 Task: Use the formula "INTRATE" in spreadsheet "Project portfolio".
Action: Mouse moved to (636, 83)
Screenshot: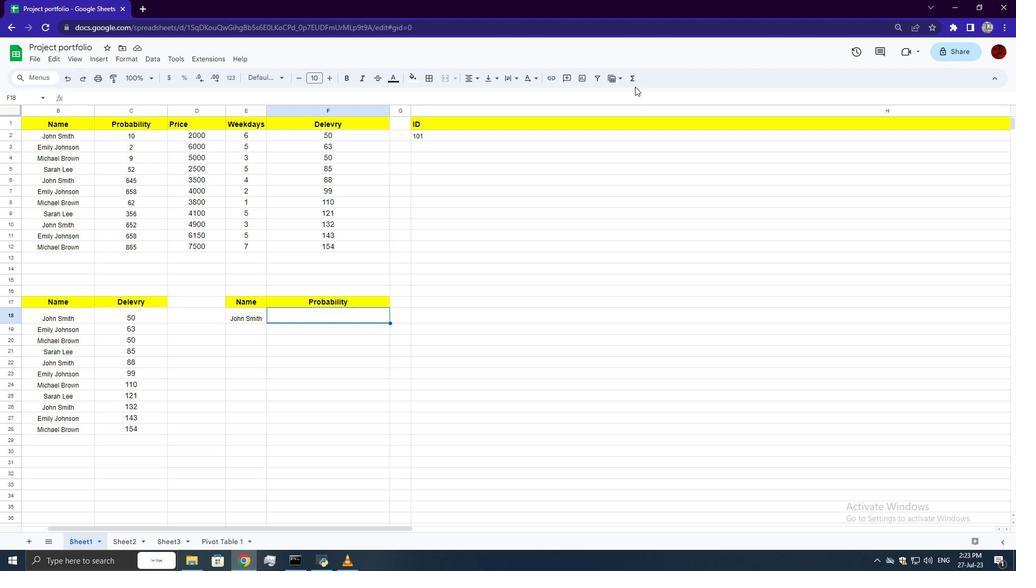
Action: Mouse pressed left at (636, 83)
Screenshot: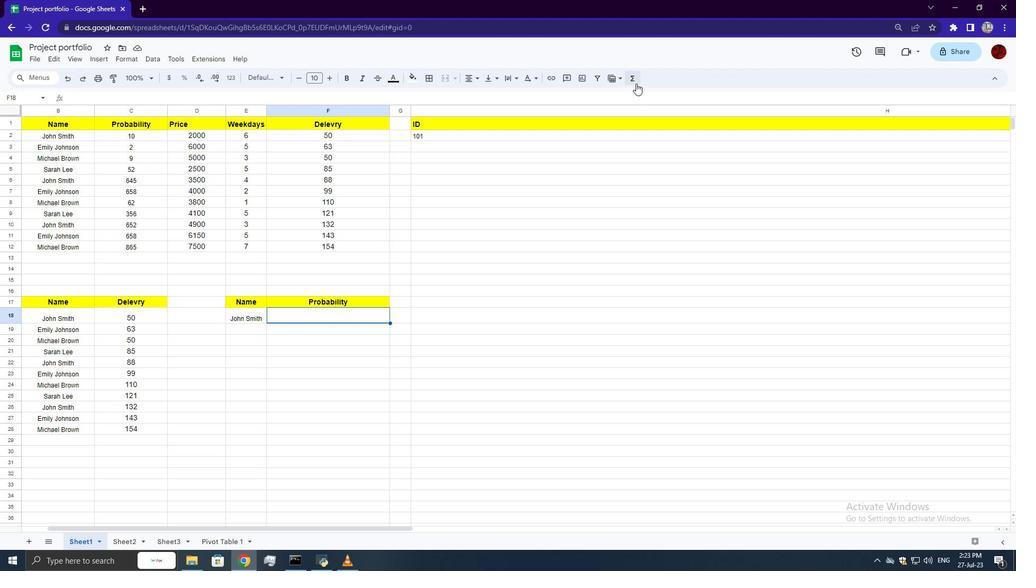 
Action: Mouse moved to (775, 201)
Screenshot: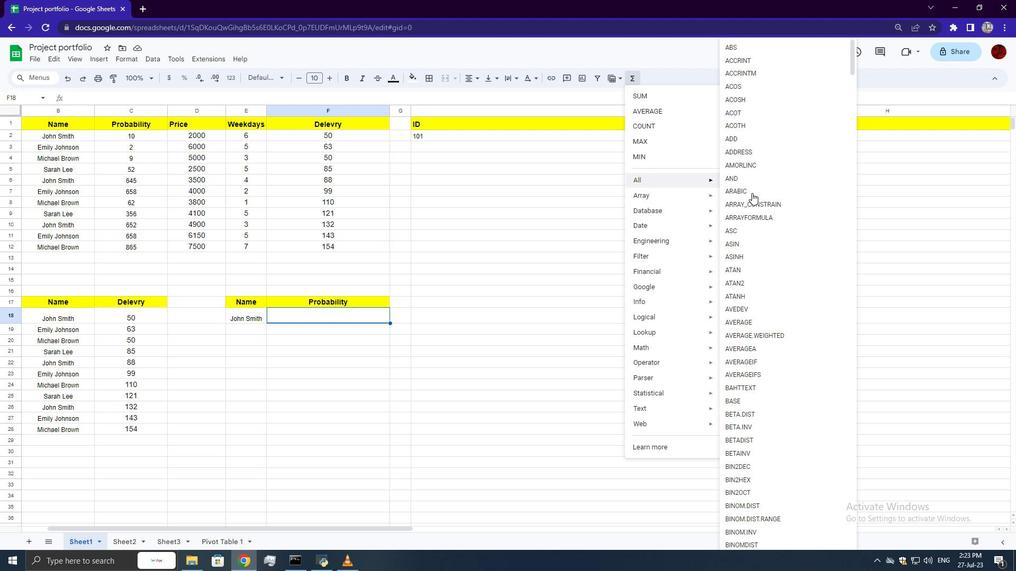 
Action: Mouse scrolled (775, 200) with delta (0, 0)
Screenshot: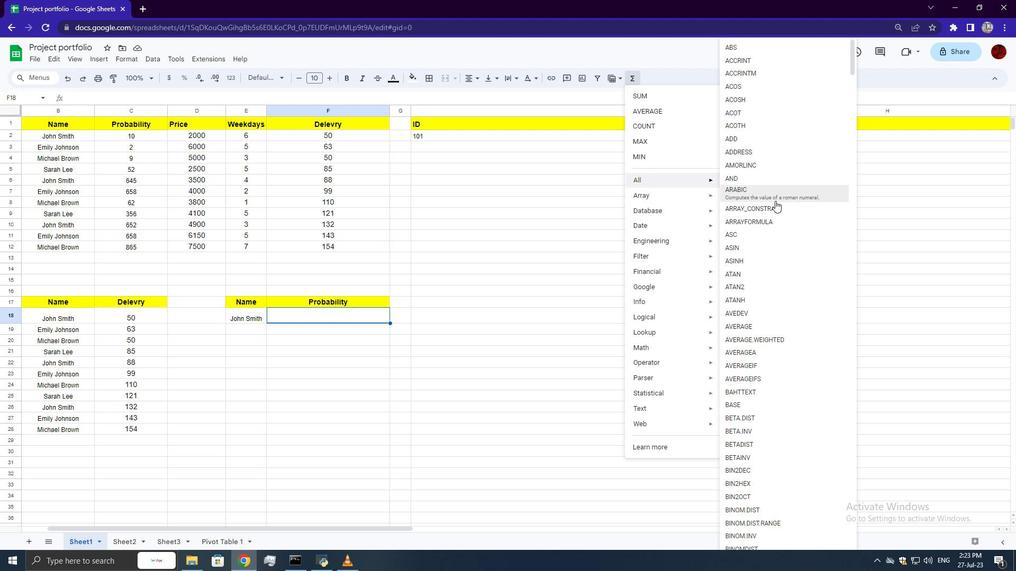 
Action: Mouse scrolled (775, 200) with delta (0, 0)
Screenshot: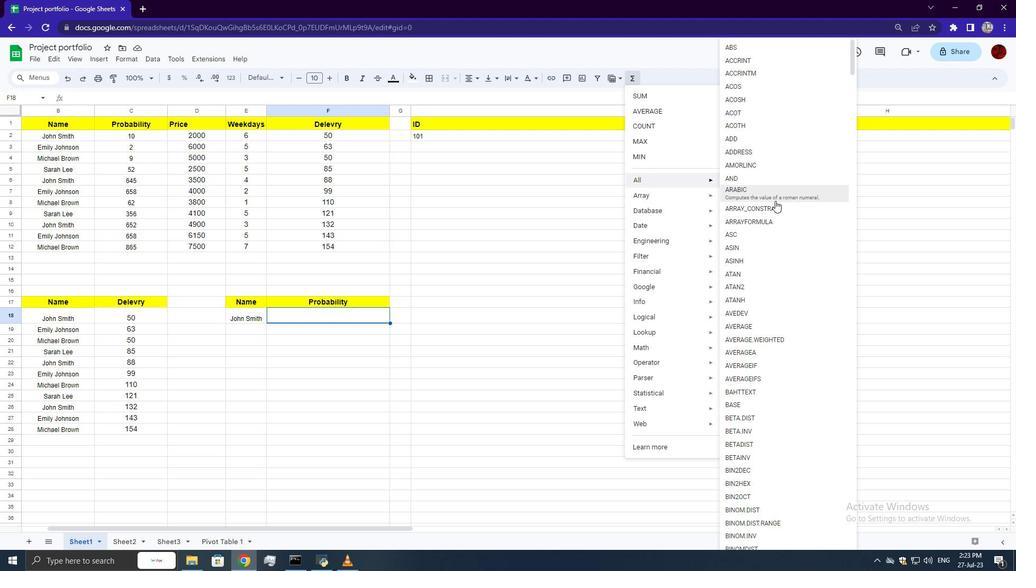 
Action: Mouse scrolled (775, 200) with delta (0, 0)
Screenshot: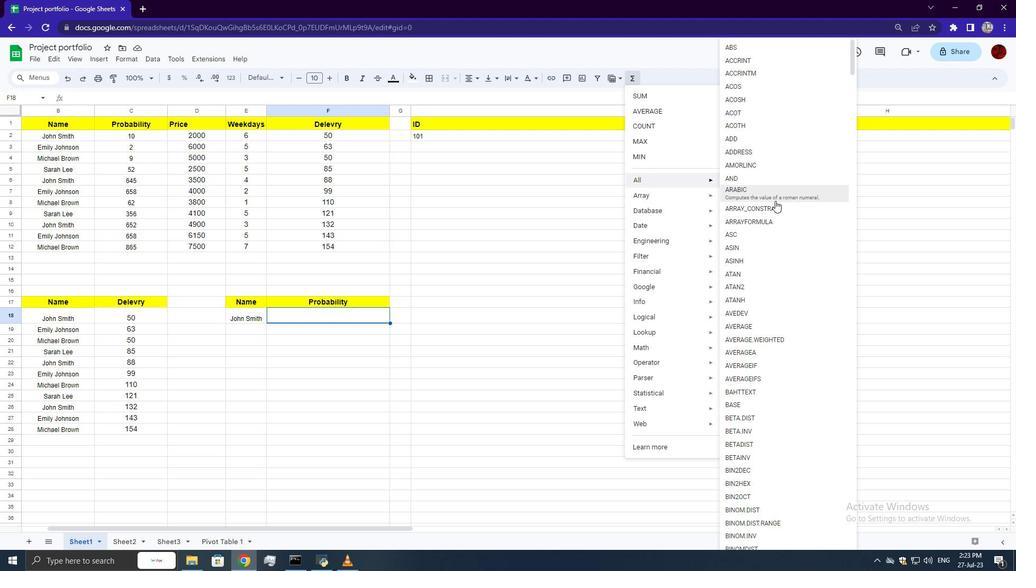 
Action: Mouse scrolled (775, 200) with delta (0, 0)
Screenshot: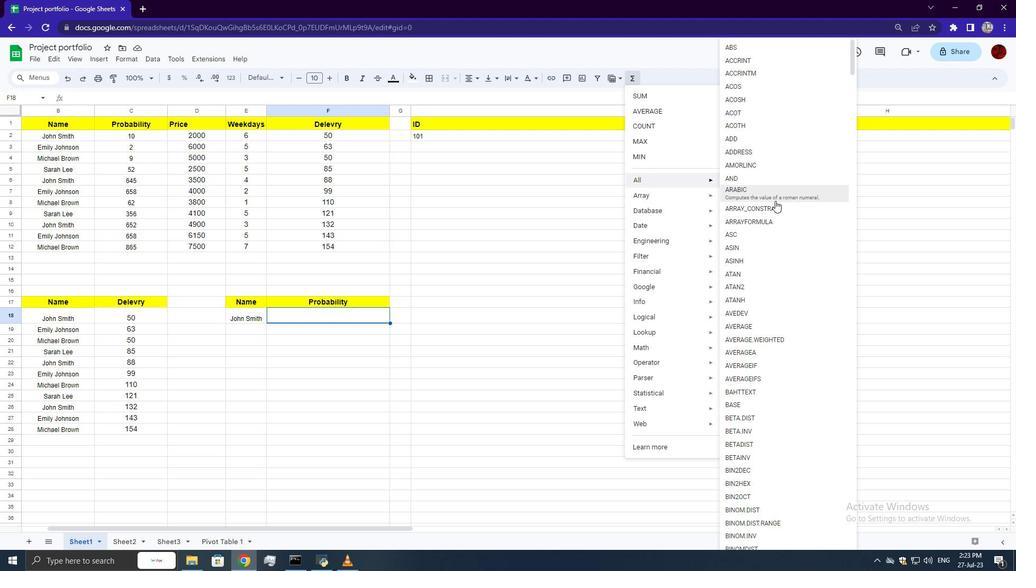 
Action: Mouse scrolled (775, 200) with delta (0, 0)
Screenshot: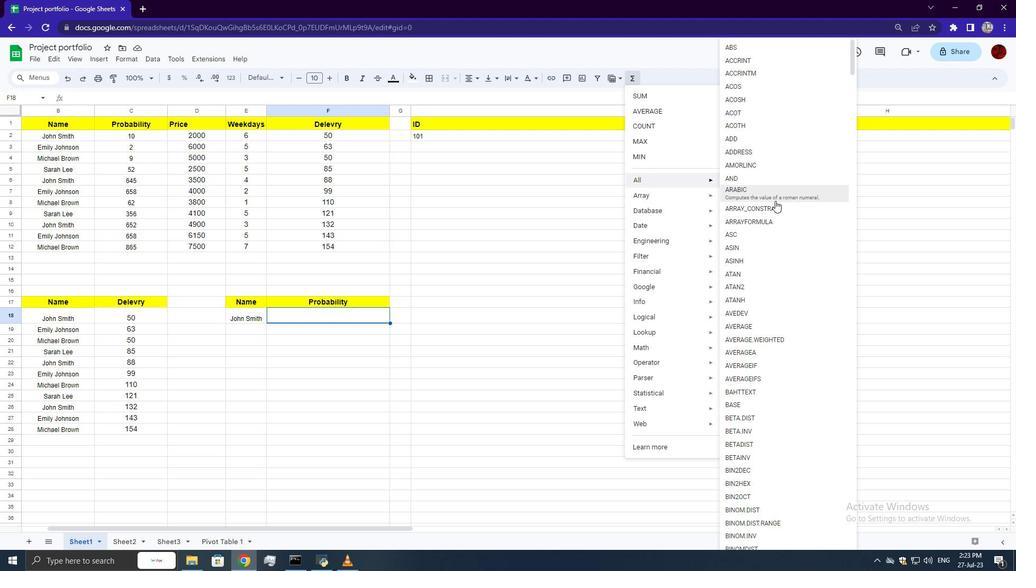 
Action: Mouse scrolled (775, 201) with delta (0, 0)
Screenshot: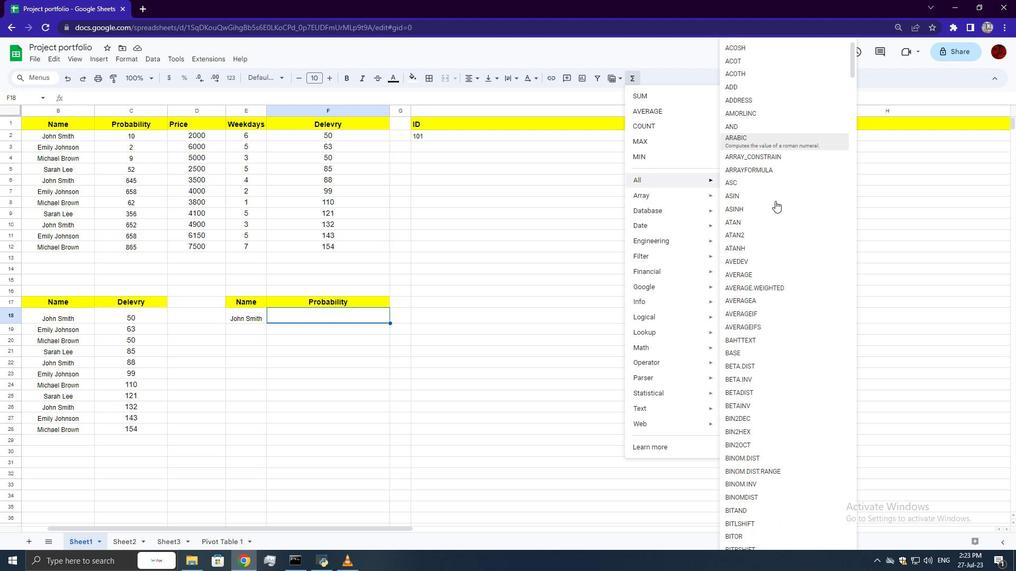 
Action: Mouse scrolled (775, 200) with delta (0, 0)
Screenshot: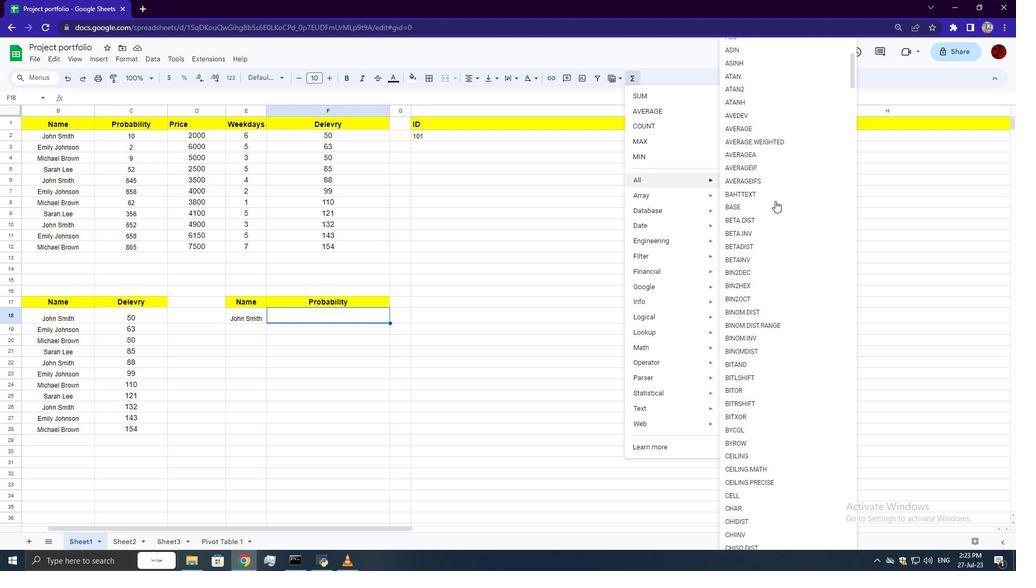 
Action: Mouse scrolled (775, 200) with delta (0, 0)
Screenshot: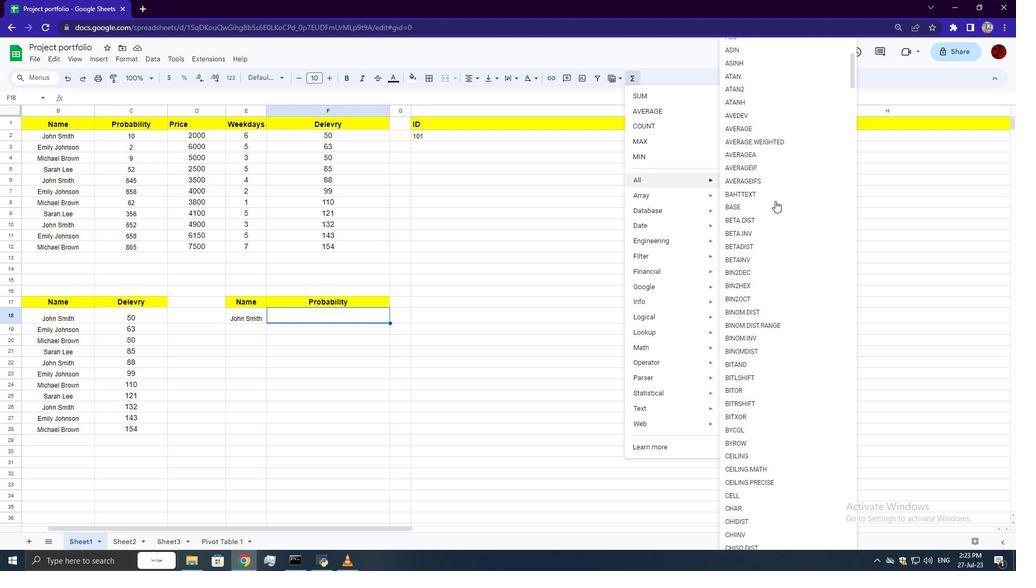 
Action: Mouse scrolled (775, 200) with delta (0, 0)
Screenshot: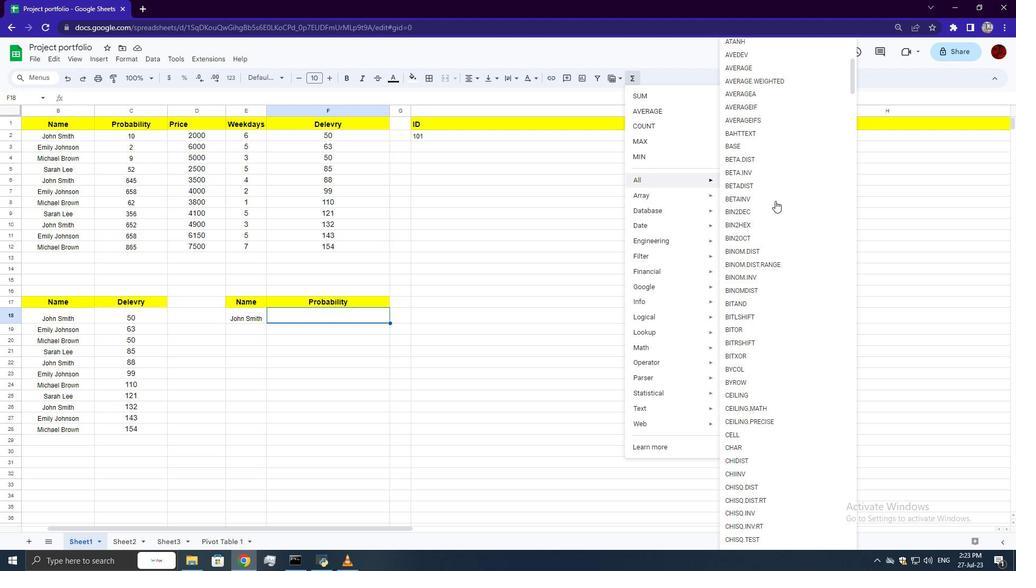 
Action: Mouse scrolled (775, 200) with delta (0, 0)
Screenshot: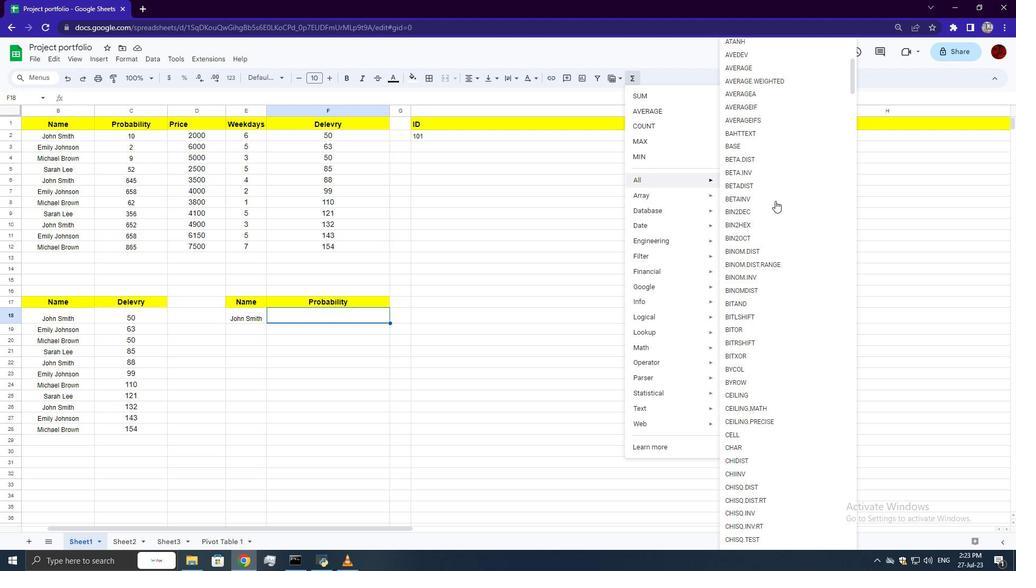 
Action: Mouse scrolled (775, 200) with delta (0, 0)
Screenshot: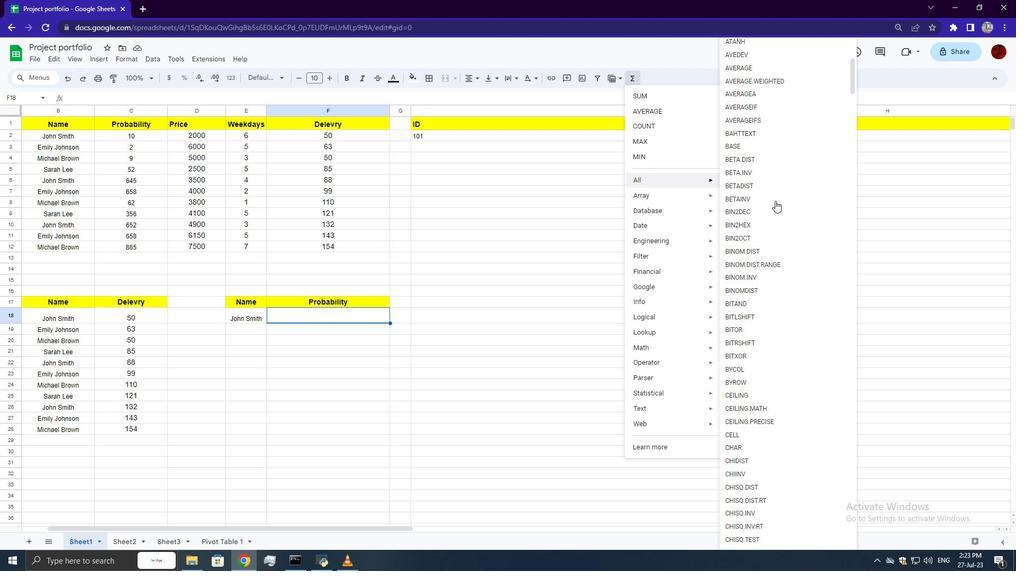 
Action: Mouse scrolled (775, 200) with delta (0, 0)
Screenshot: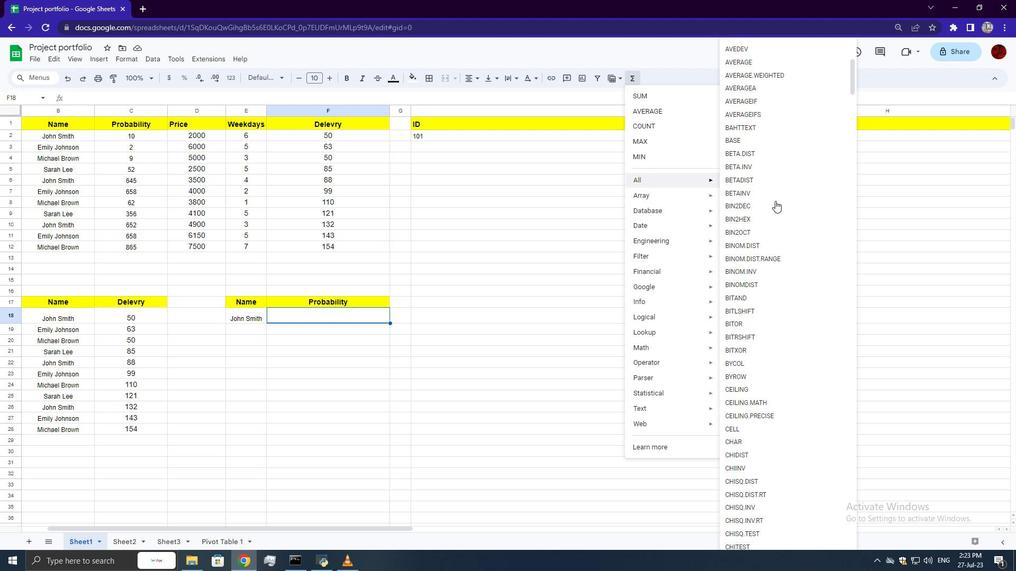 
Action: Mouse scrolled (775, 200) with delta (0, 0)
Screenshot: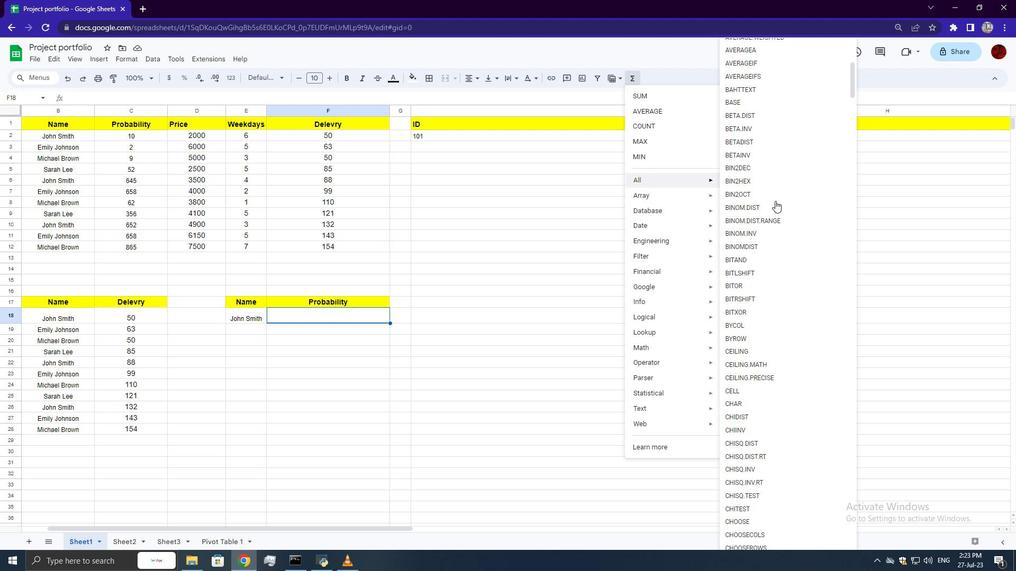 
Action: Mouse scrolled (775, 200) with delta (0, 0)
Screenshot: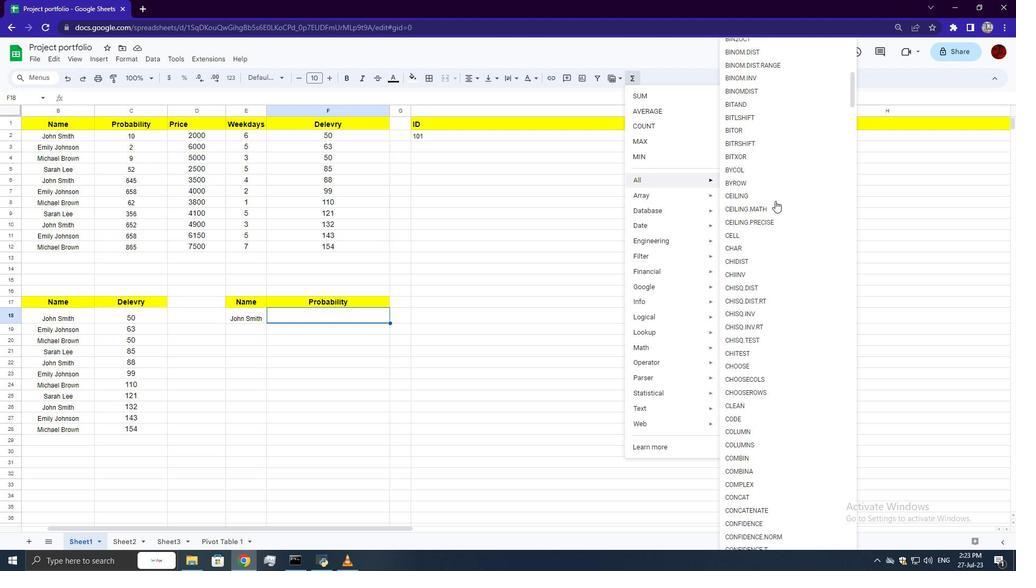 
Action: Mouse scrolled (775, 200) with delta (0, 0)
Screenshot: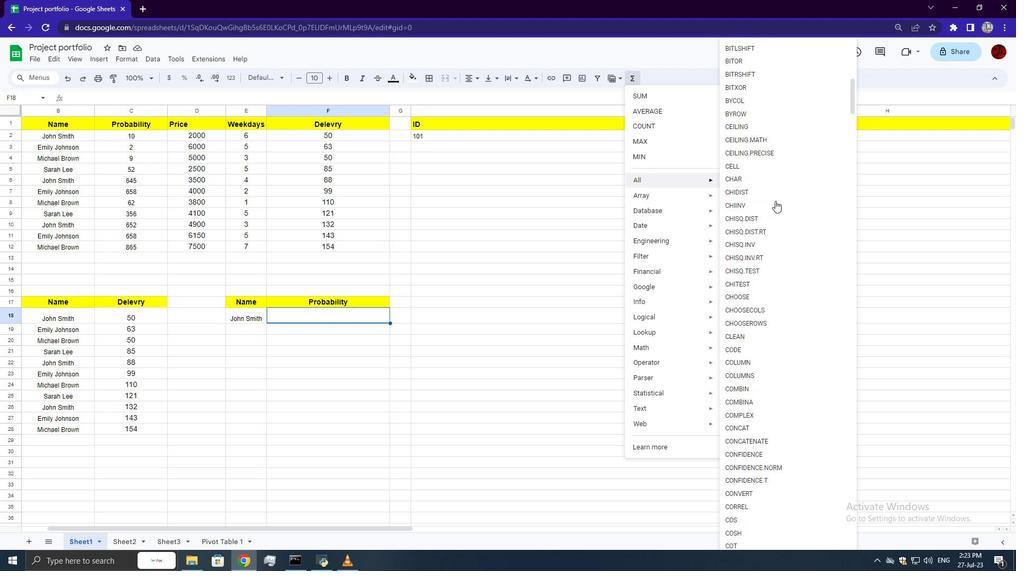 
Action: Mouse scrolled (775, 200) with delta (0, 0)
Screenshot: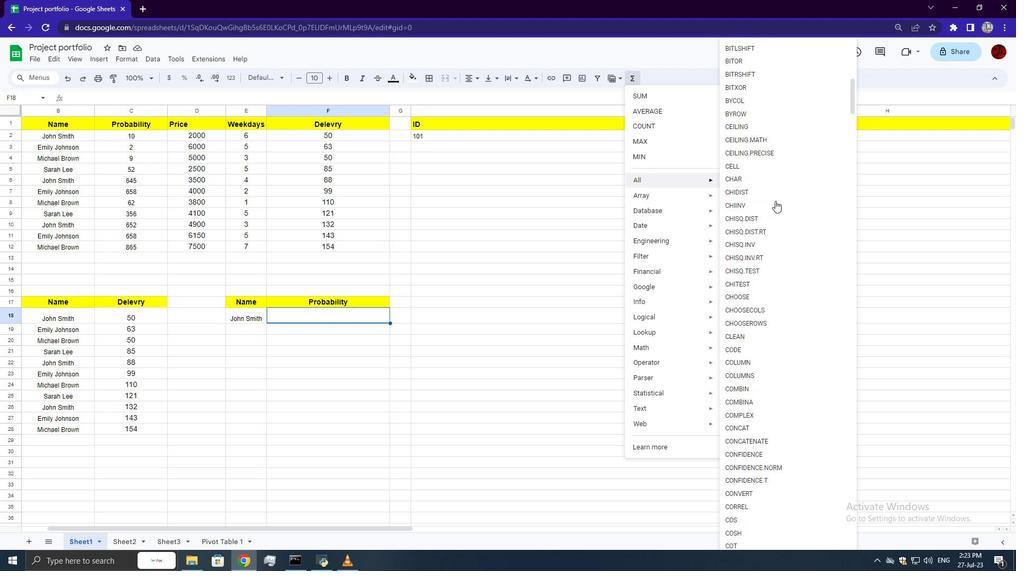 
Action: Mouse scrolled (775, 200) with delta (0, 0)
Screenshot: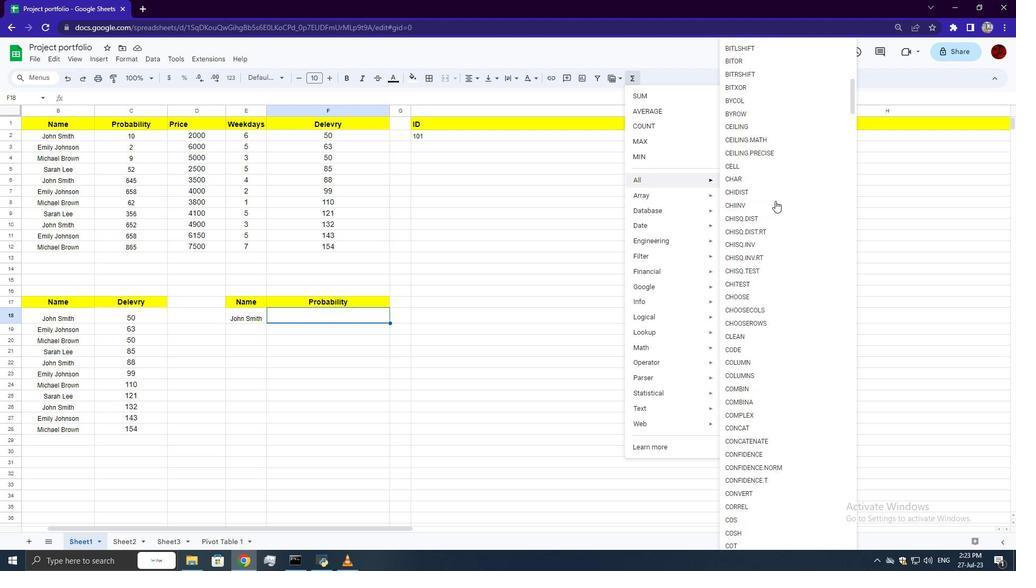 
Action: Mouse scrolled (775, 200) with delta (0, 0)
Screenshot: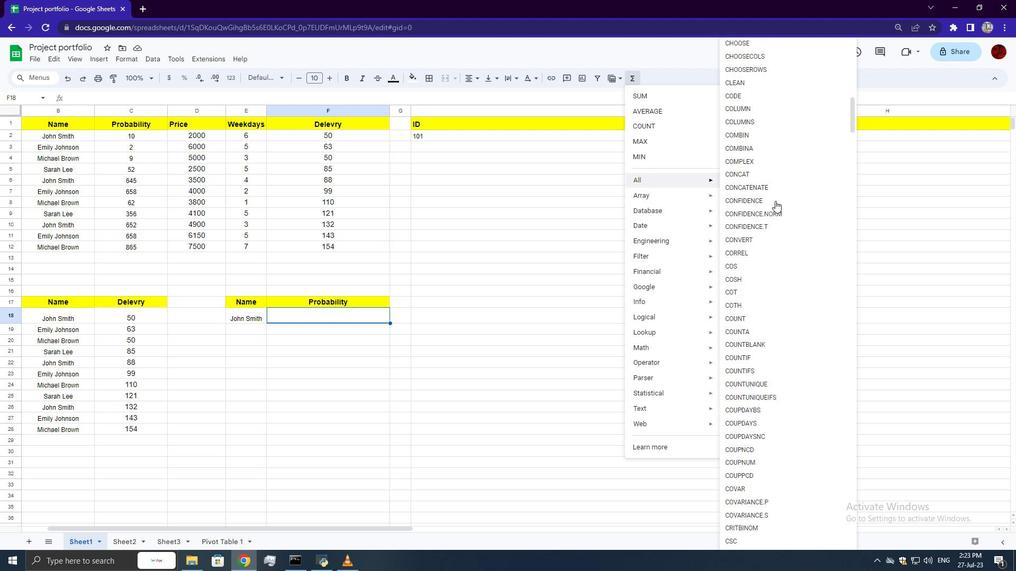 
Action: Mouse scrolled (775, 200) with delta (0, 0)
Screenshot: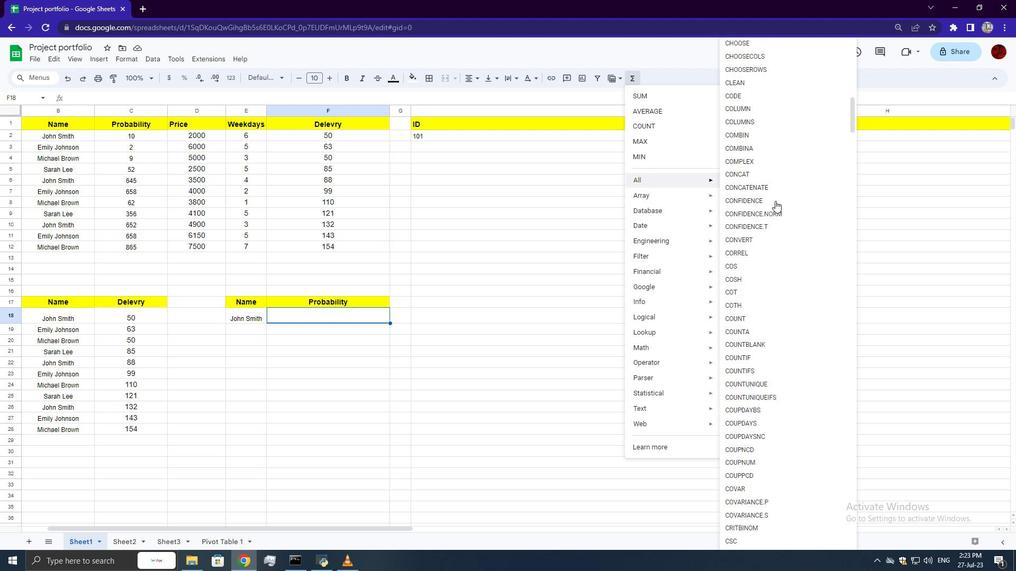 
Action: Mouse scrolled (775, 200) with delta (0, 0)
Screenshot: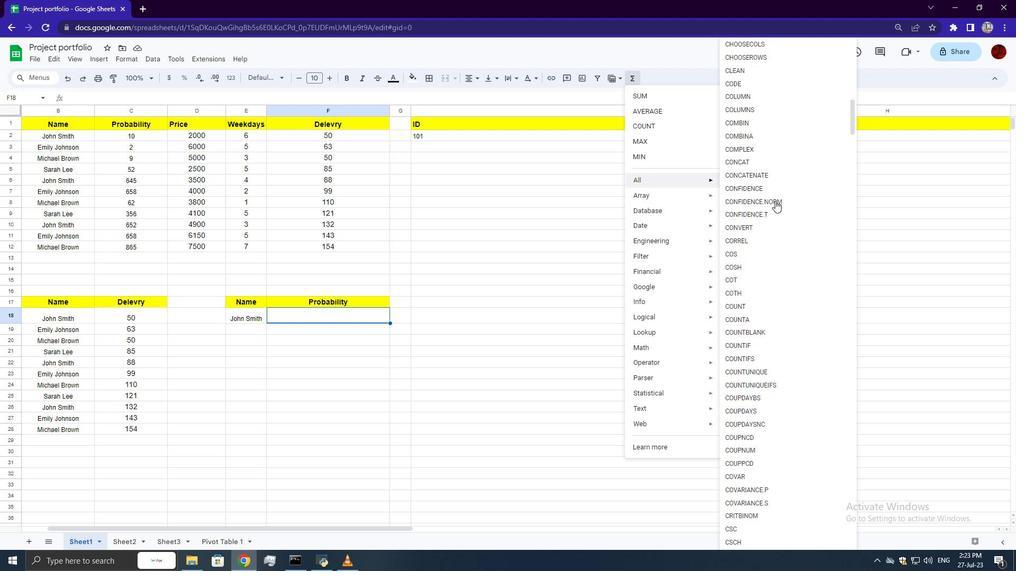 
Action: Mouse scrolled (775, 200) with delta (0, 0)
Screenshot: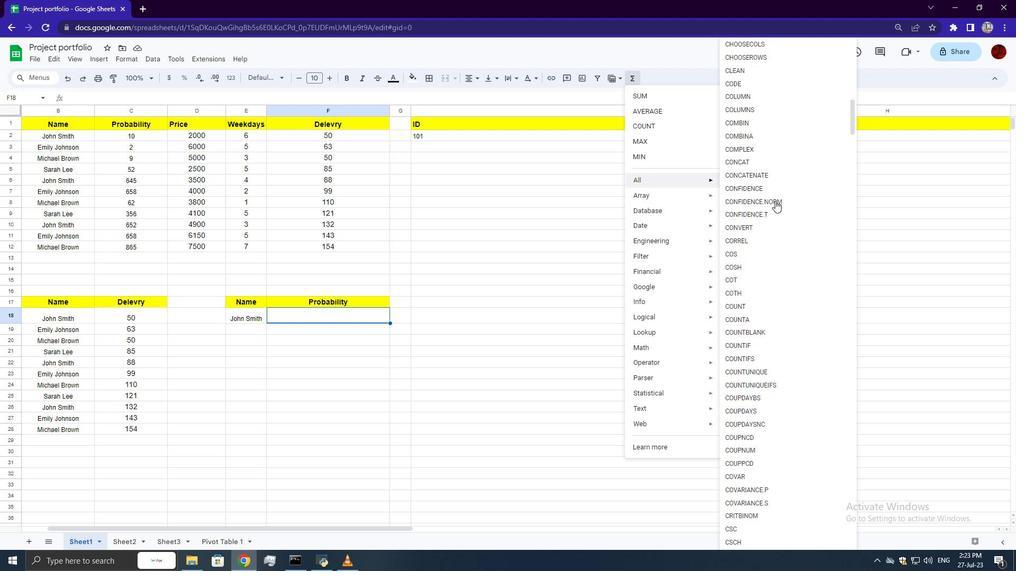 
Action: Mouse scrolled (775, 200) with delta (0, 0)
Screenshot: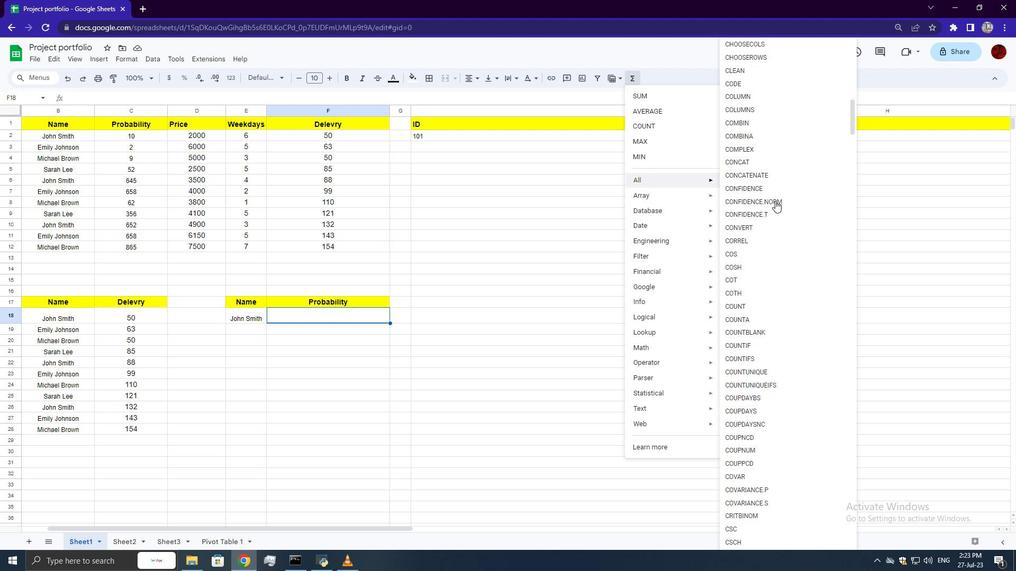 
Action: Mouse scrolled (775, 200) with delta (0, 0)
Screenshot: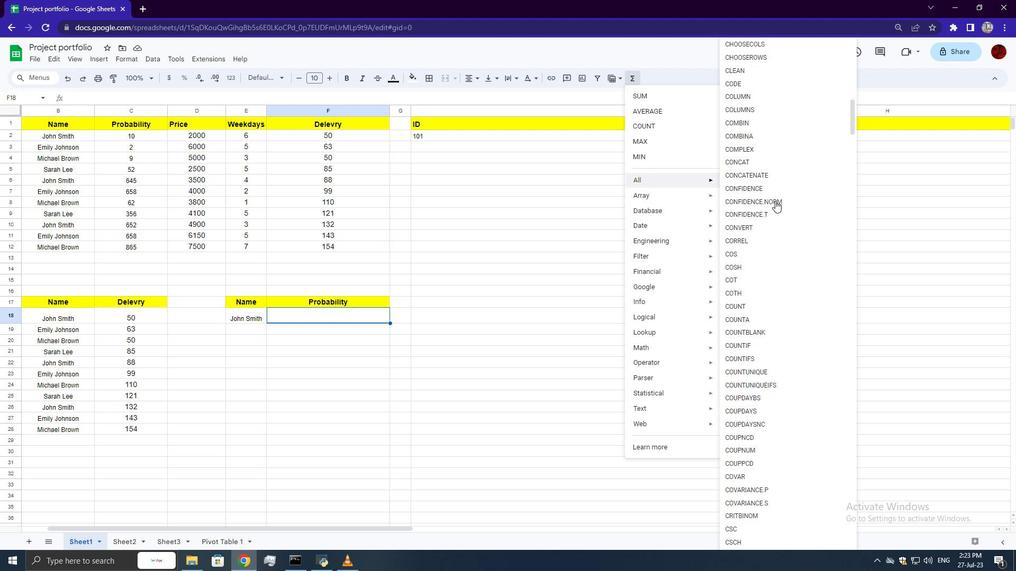 
Action: Mouse scrolled (775, 200) with delta (0, 0)
Screenshot: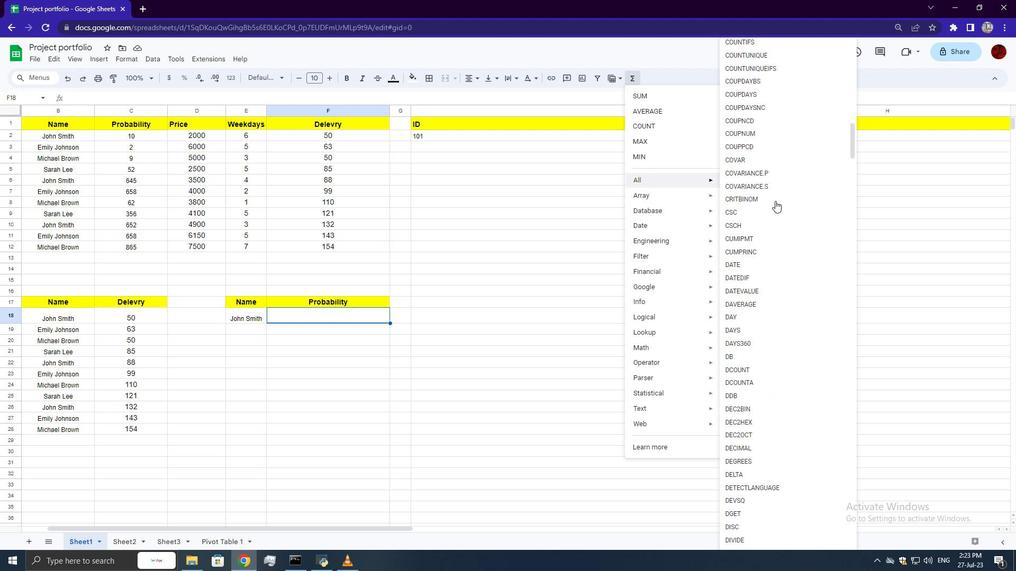 
Action: Mouse scrolled (775, 200) with delta (0, 0)
Screenshot: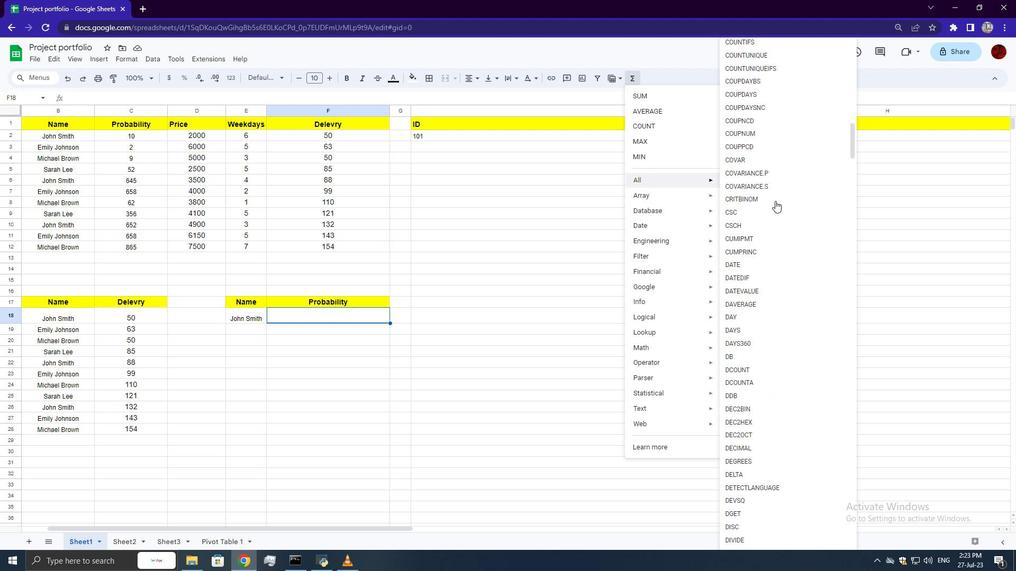 
Action: Mouse scrolled (775, 200) with delta (0, 0)
Screenshot: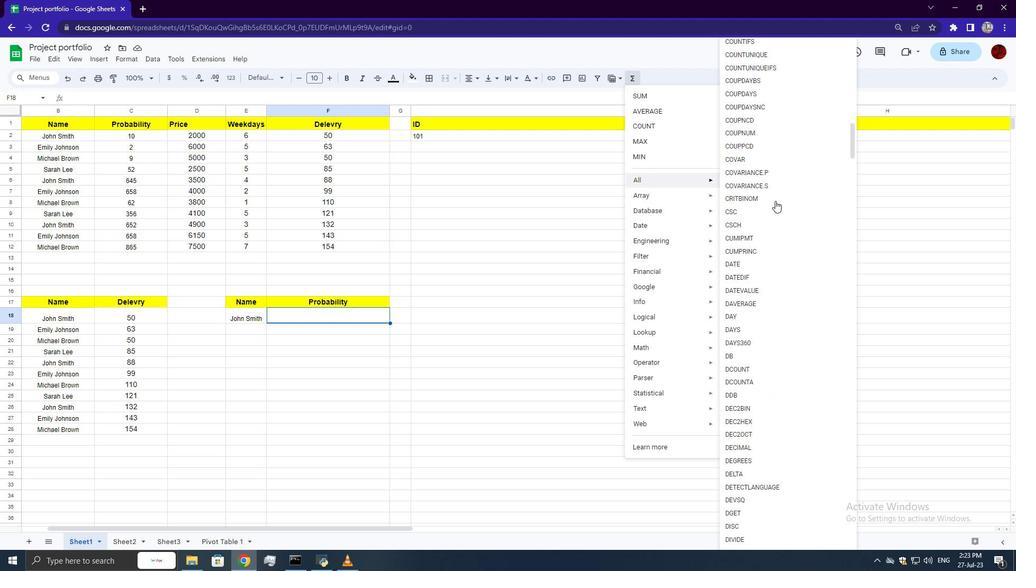 
Action: Mouse scrolled (775, 200) with delta (0, 0)
Screenshot: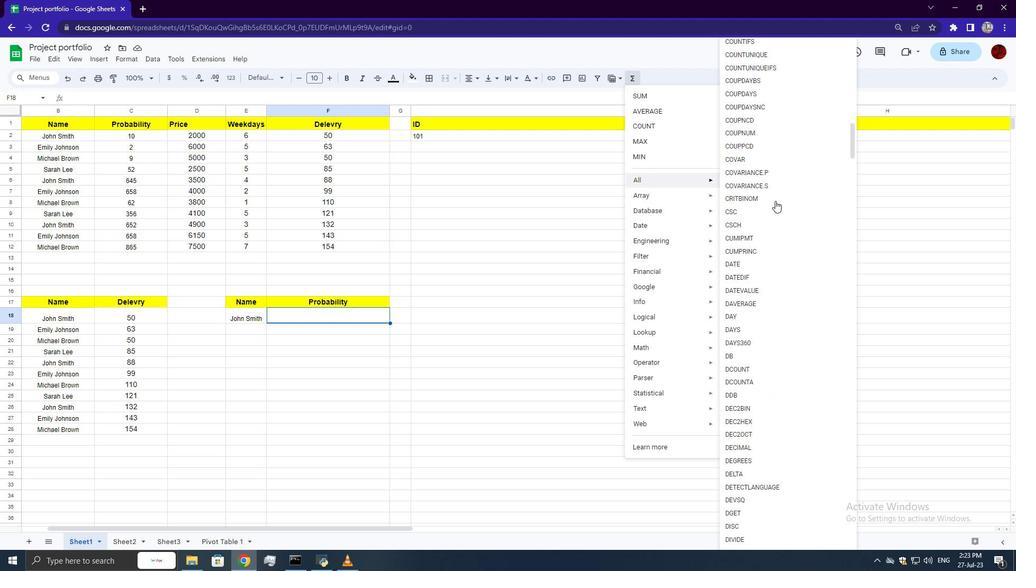 
Action: Mouse scrolled (775, 200) with delta (0, 0)
Screenshot: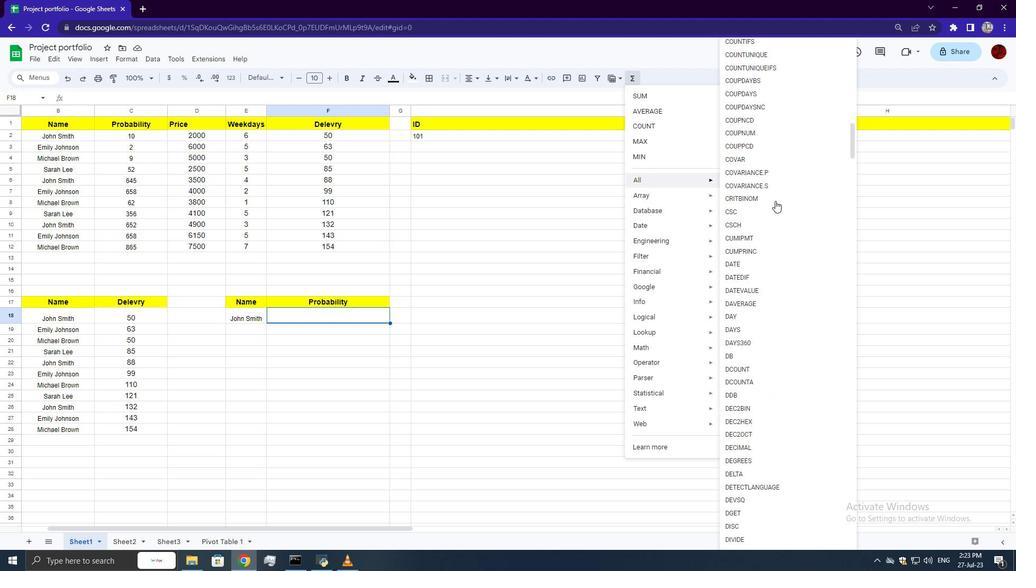 
Action: Mouse scrolled (775, 200) with delta (0, 0)
Screenshot: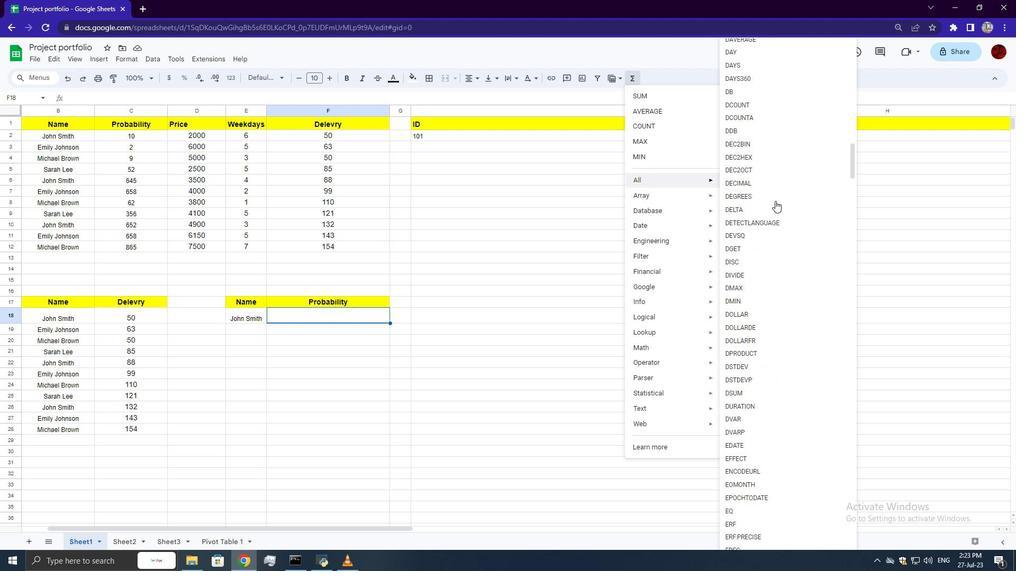 
Action: Mouse scrolled (775, 200) with delta (0, 0)
Screenshot: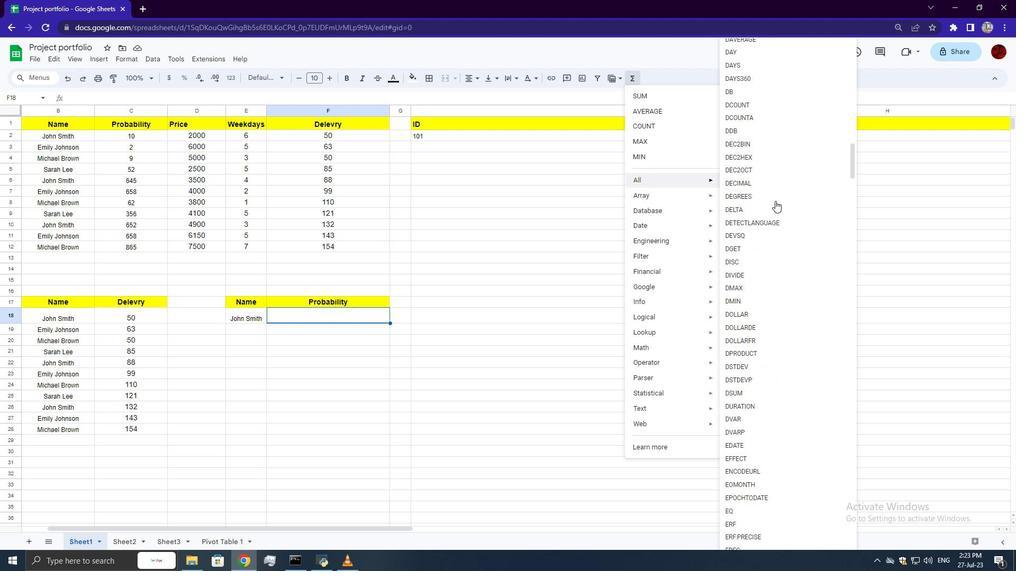 
Action: Mouse scrolled (775, 200) with delta (0, 0)
Screenshot: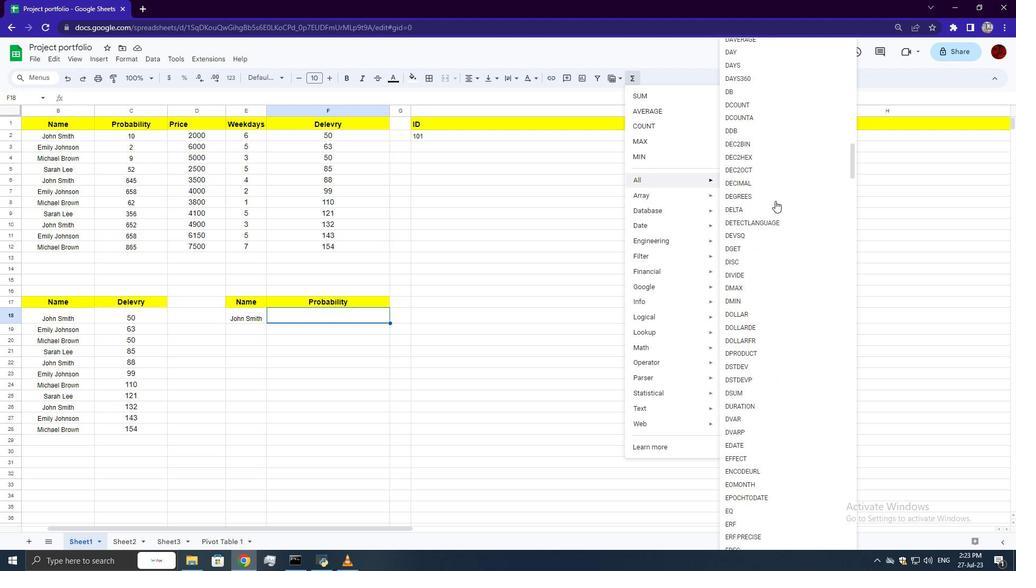 
Action: Mouse scrolled (775, 200) with delta (0, 0)
Screenshot: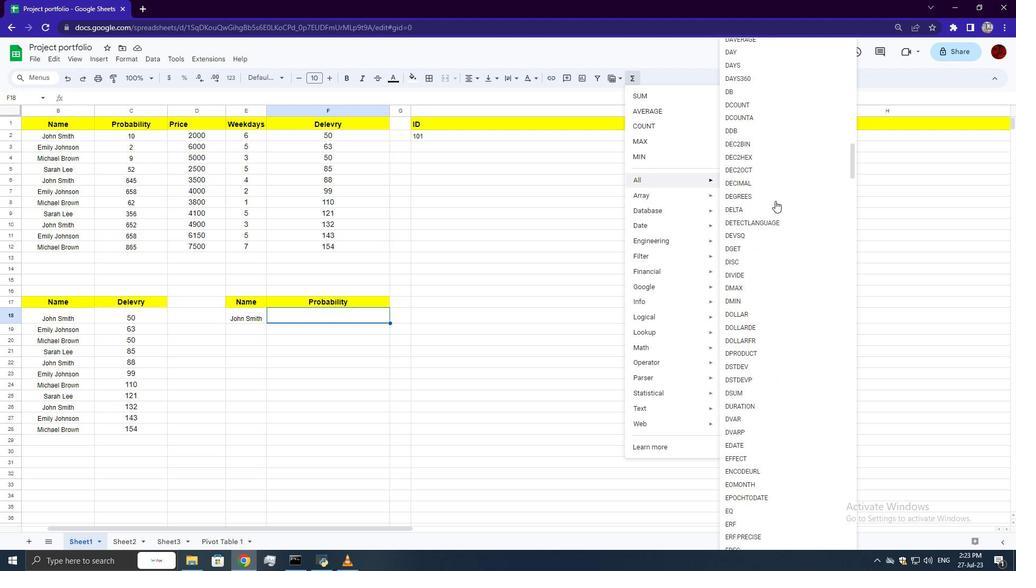 
Action: Mouse scrolled (775, 200) with delta (0, 0)
Screenshot: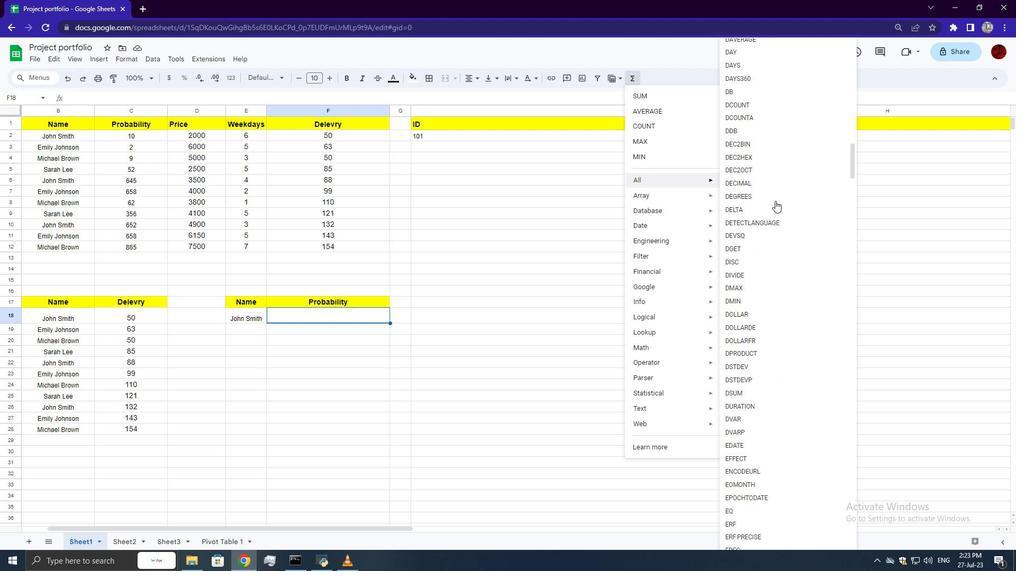 
Action: Mouse scrolled (775, 200) with delta (0, 0)
Screenshot: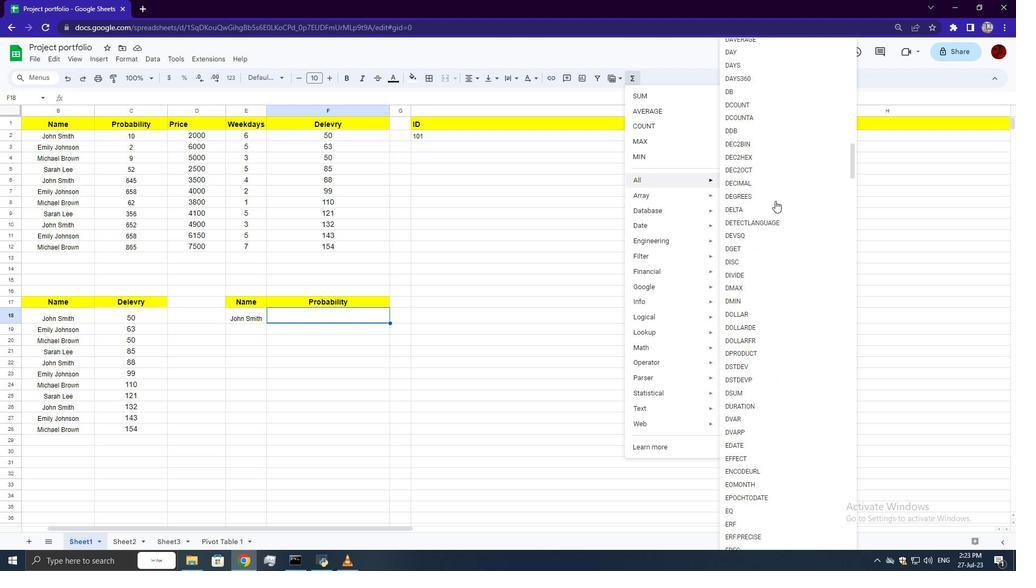 
Action: Mouse scrolled (775, 200) with delta (0, 0)
Screenshot: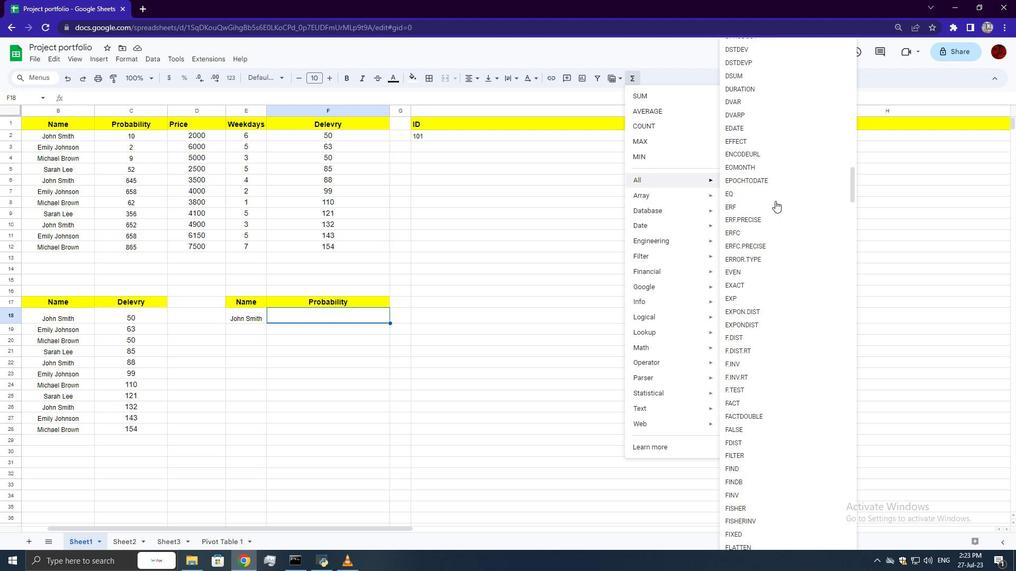 
Action: Mouse scrolled (775, 200) with delta (0, 0)
Screenshot: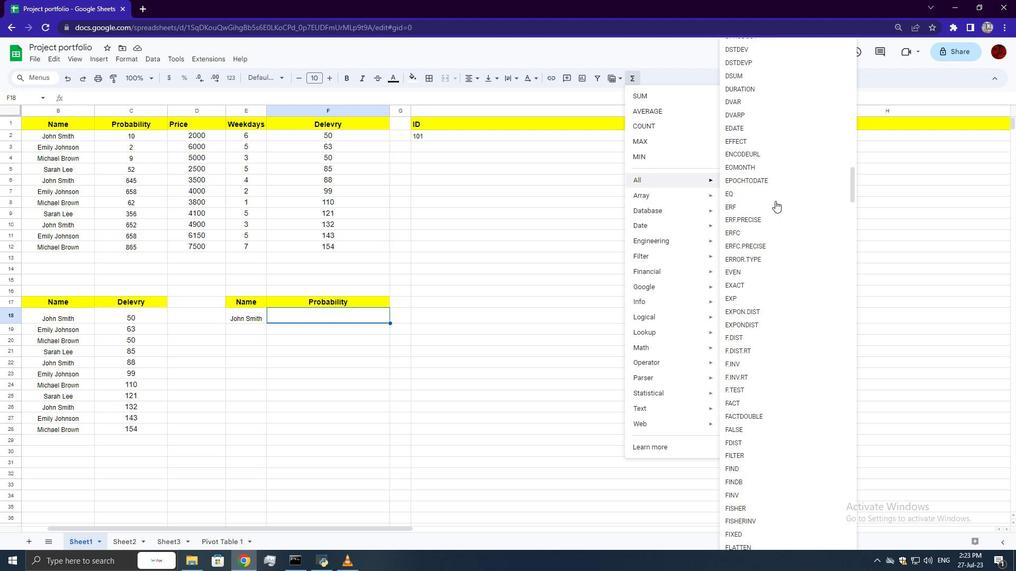 
Action: Mouse scrolled (775, 200) with delta (0, 0)
Screenshot: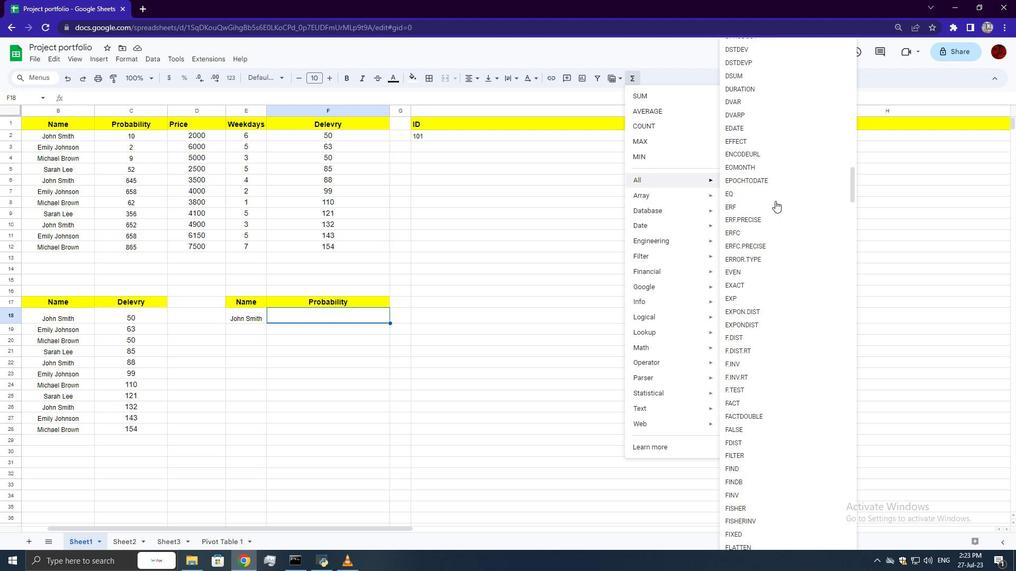 
Action: Mouse scrolled (775, 200) with delta (0, 0)
Screenshot: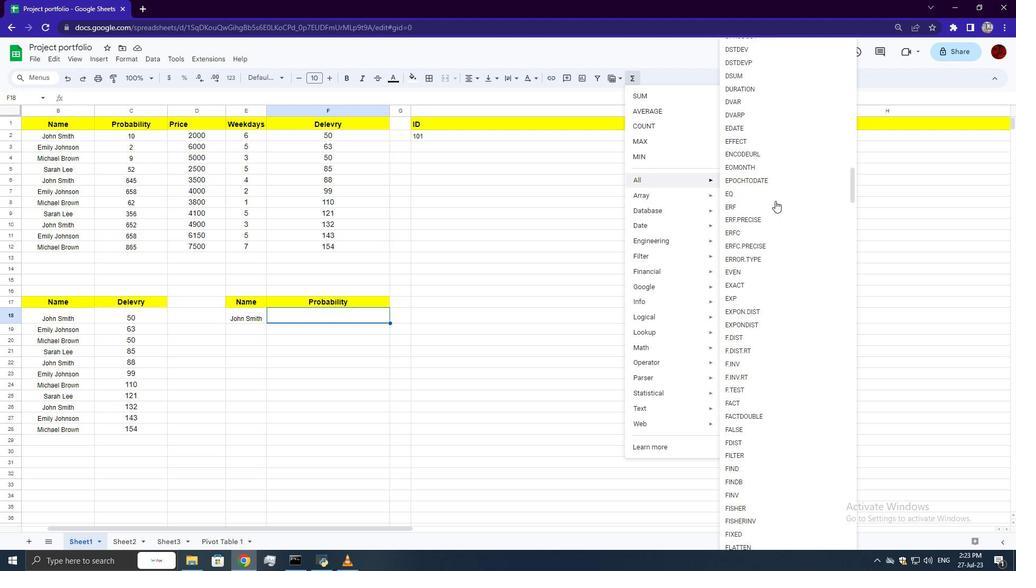 
Action: Mouse scrolled (775, 200) with delta (0, 0)
Screenshot: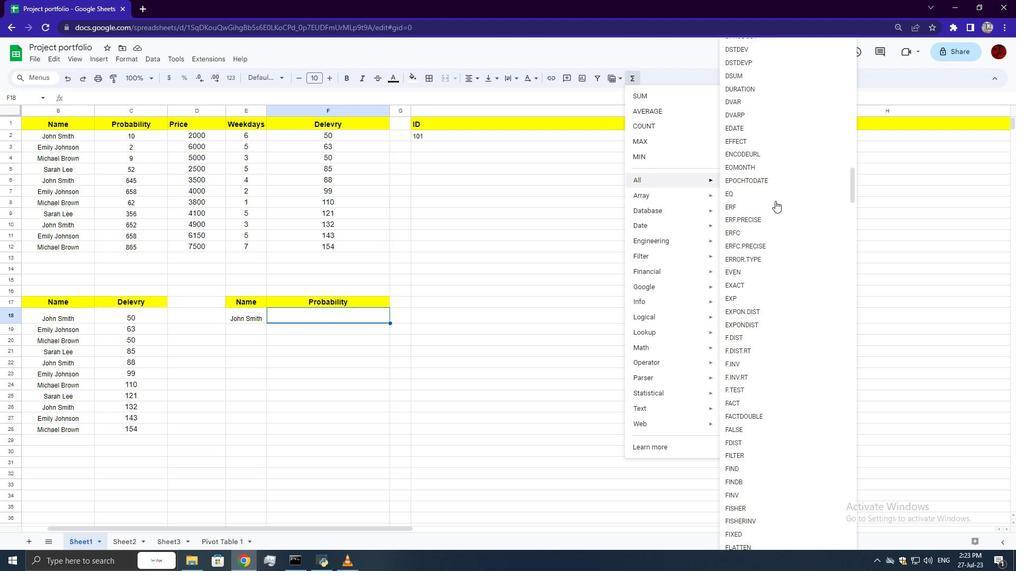 
Action: Mouse scrolled (775, 200) with delta (0, 0)
Screenshot: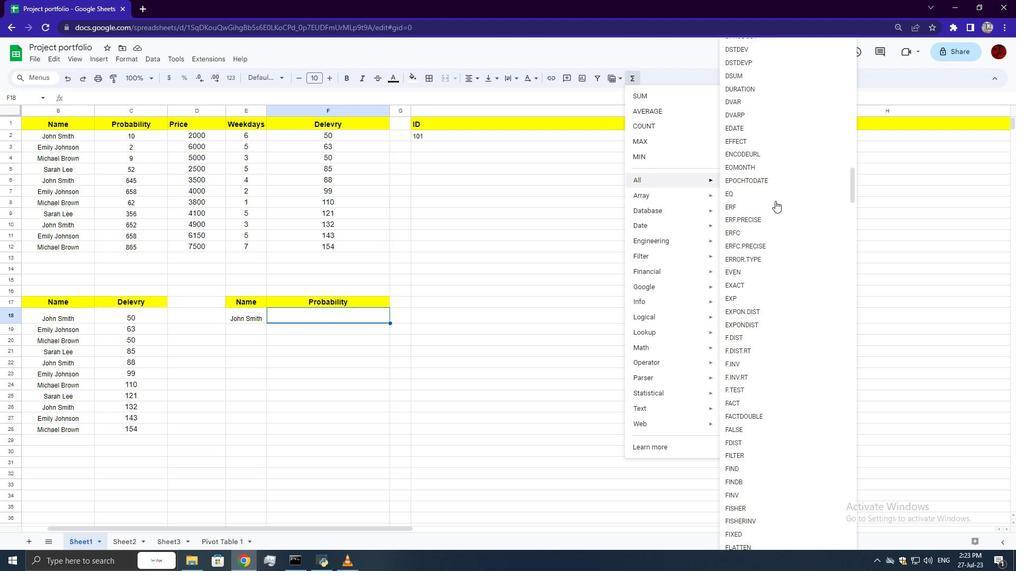 
Action: Mouse scrolled (775, 200) with delta (0, 0)
Screenshot: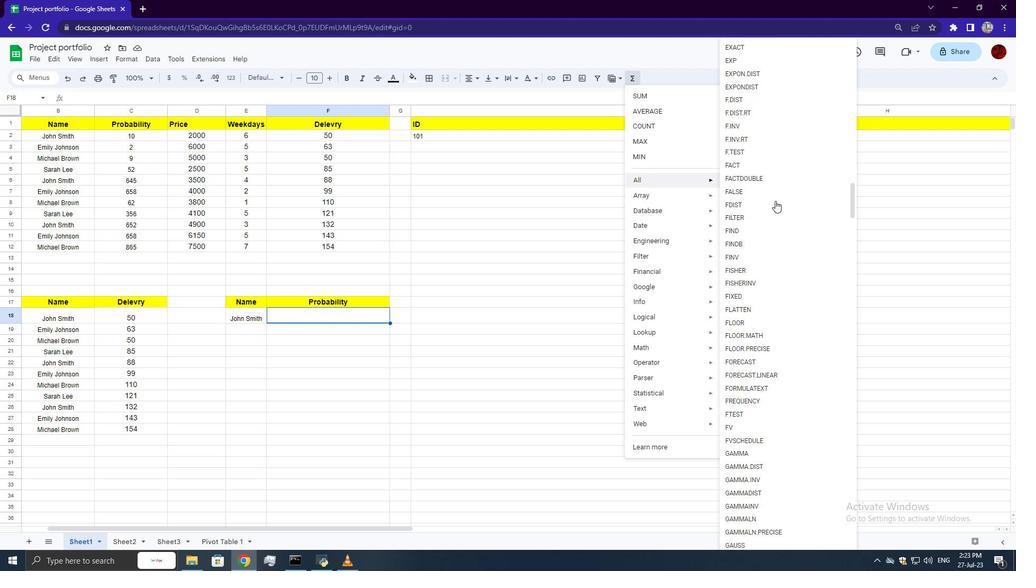
Action: Mouse scrolled (775, 200) with delta (0, 0)
Screenshot: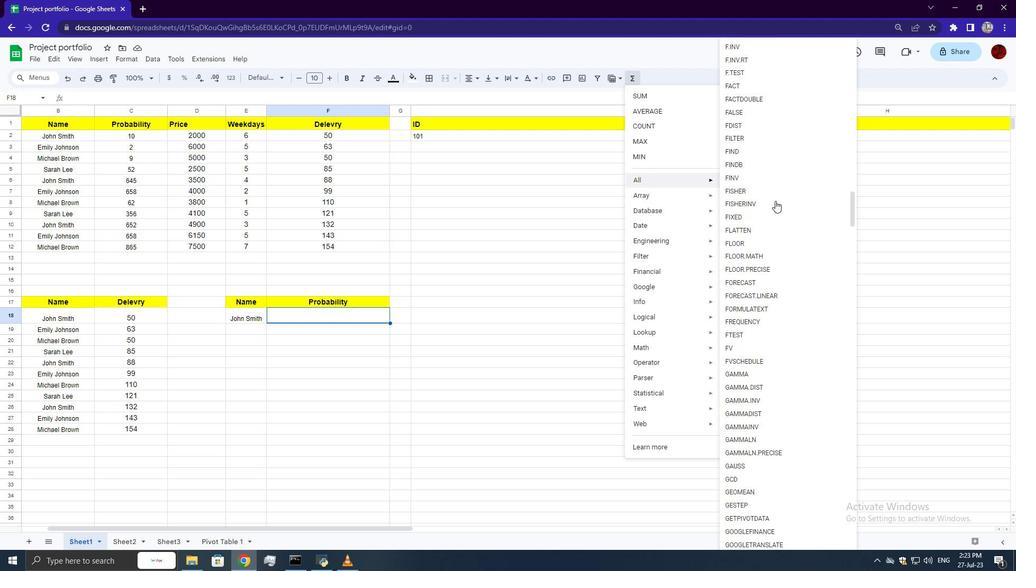 
Action: Mouse scrolled (775, 200) with delta (0, 0)
Screenshot: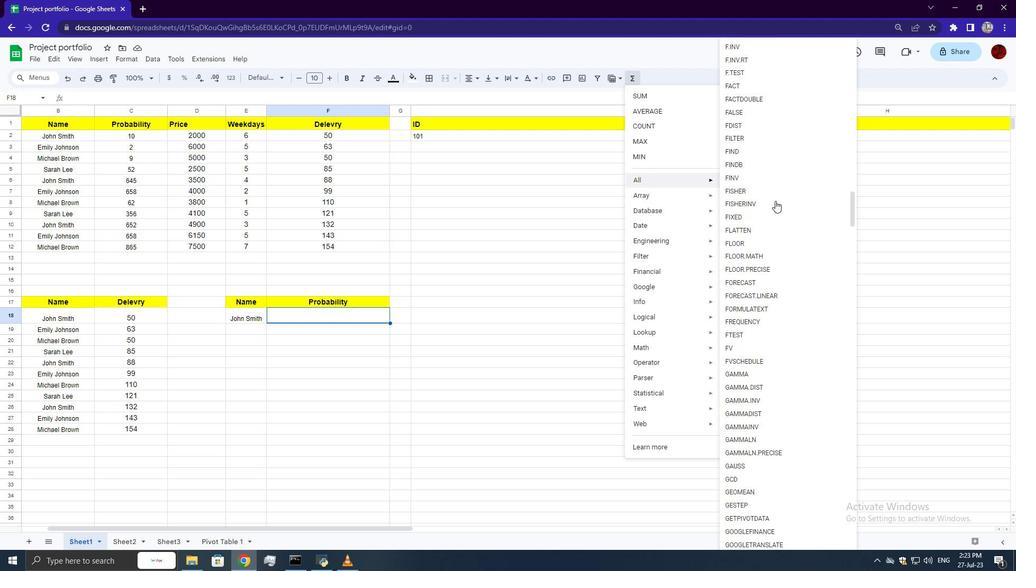 
Action: Mouse scrolled (775, 200) with delta (0, 0)
Screenshot: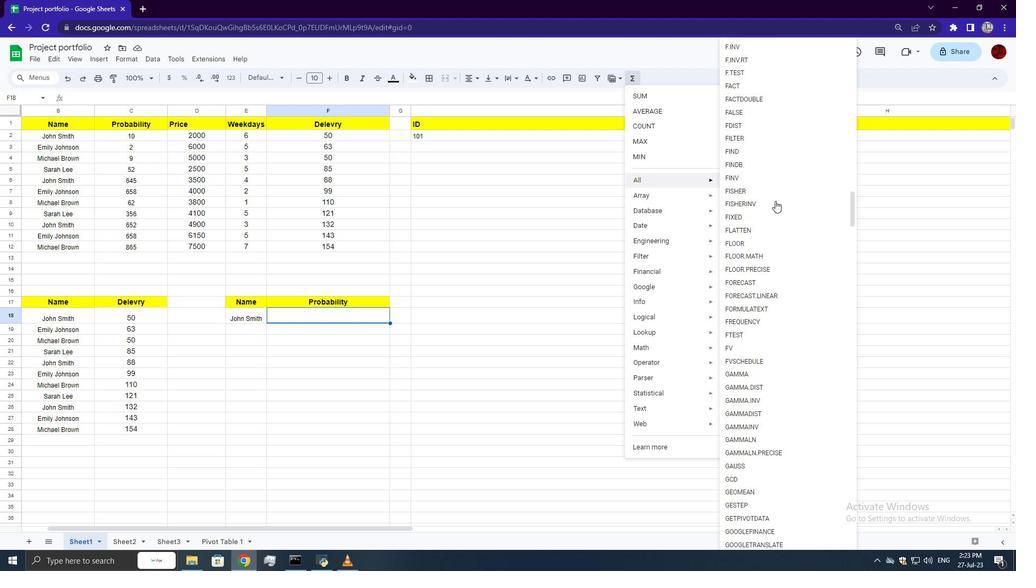 
Action: Mouse scrolled (775, 200) with delta (0, 0)
Screenshot: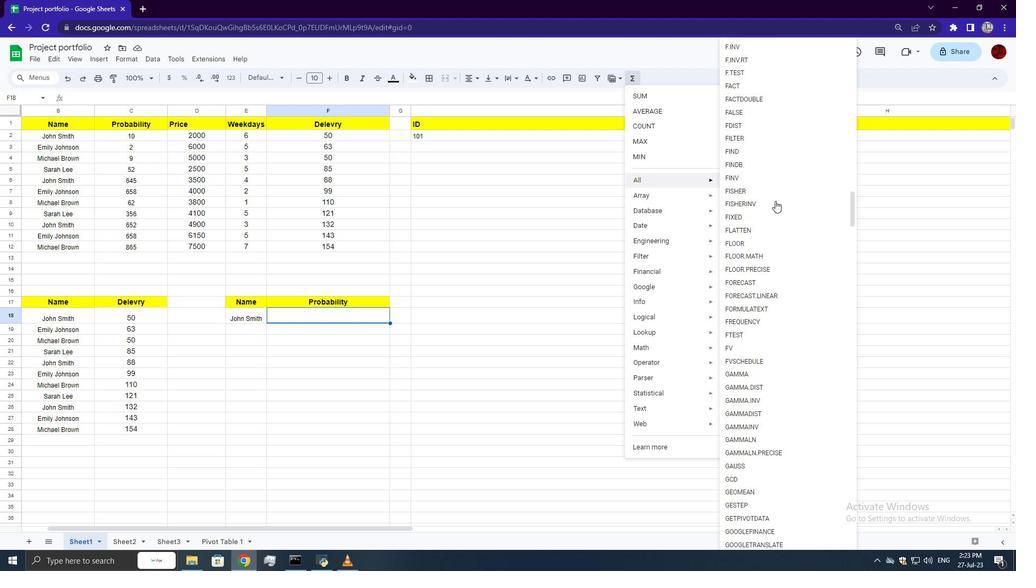 
Action: Mouse scrolled (775, 200) with delta (0, 0)
Screenshot: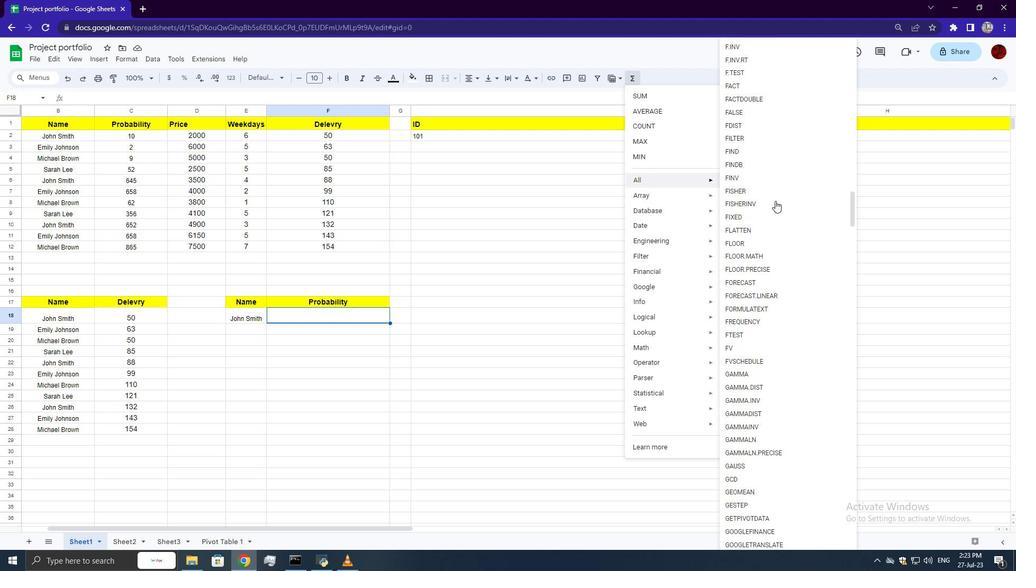 
Action: Mouse scrolled (775, 200) with delta (0, 0)
Screenshot: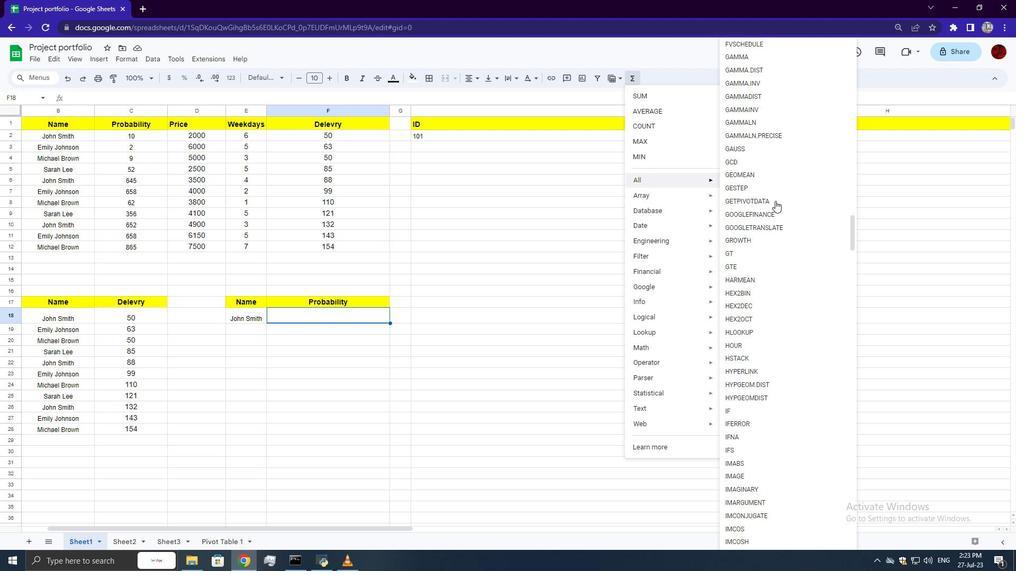 
Action: Mouse scrolled (775, 200) with delta (0, 0)
Screenshot: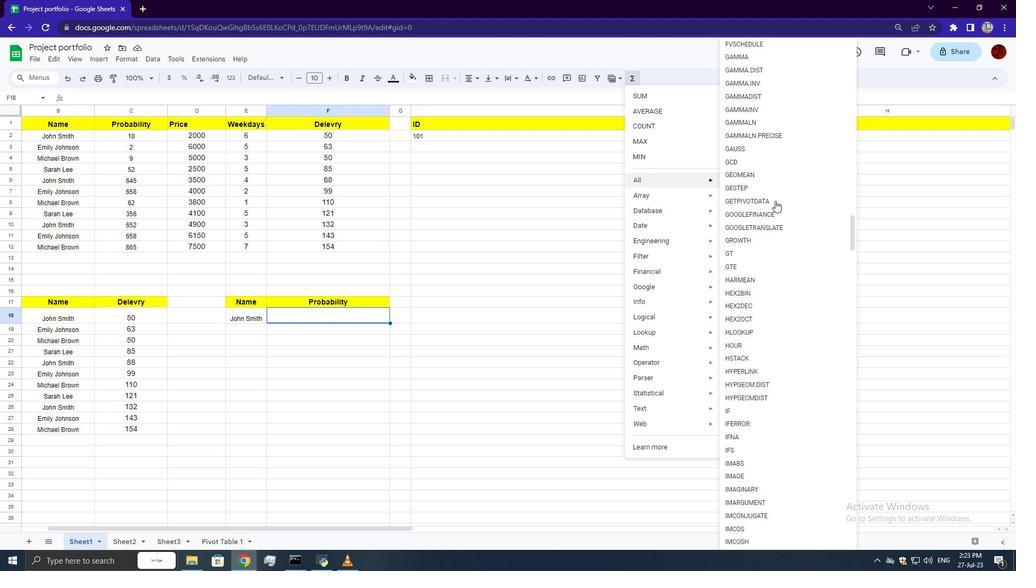 
Action: Mouse scrolled (775, 200) with delta (0, 0)
Screenshot: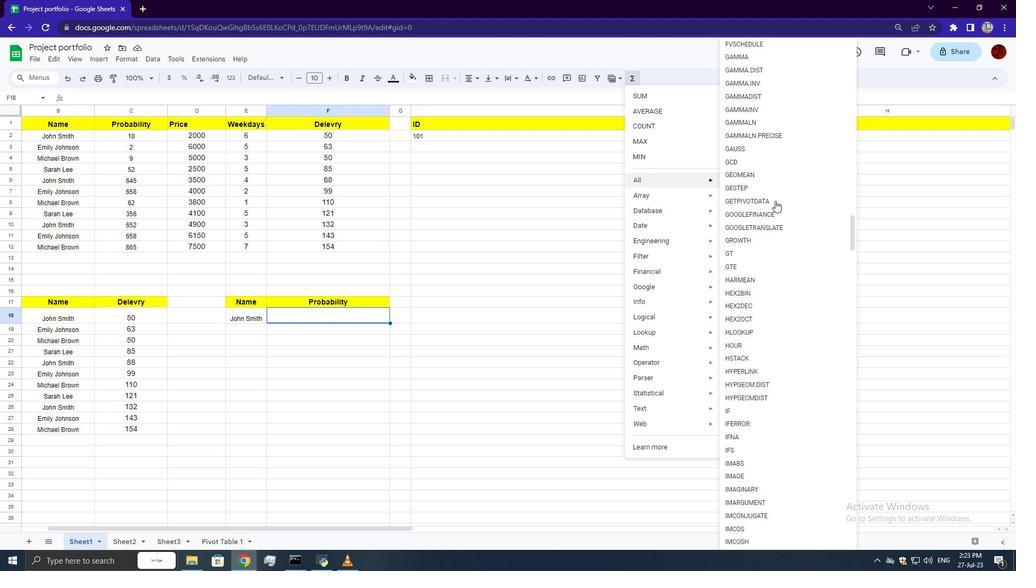 
Action: Mouse scrolled (775, 200) with delta (0, 0)
Screenshot: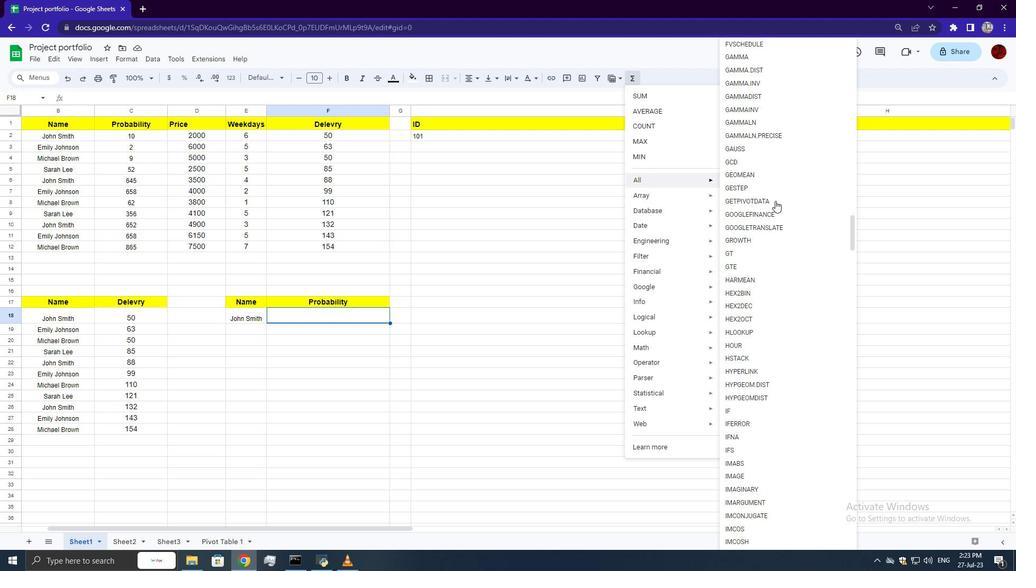 
Action: Mouse scrolled (775, 200) with delta (0, 0)
Screenshot: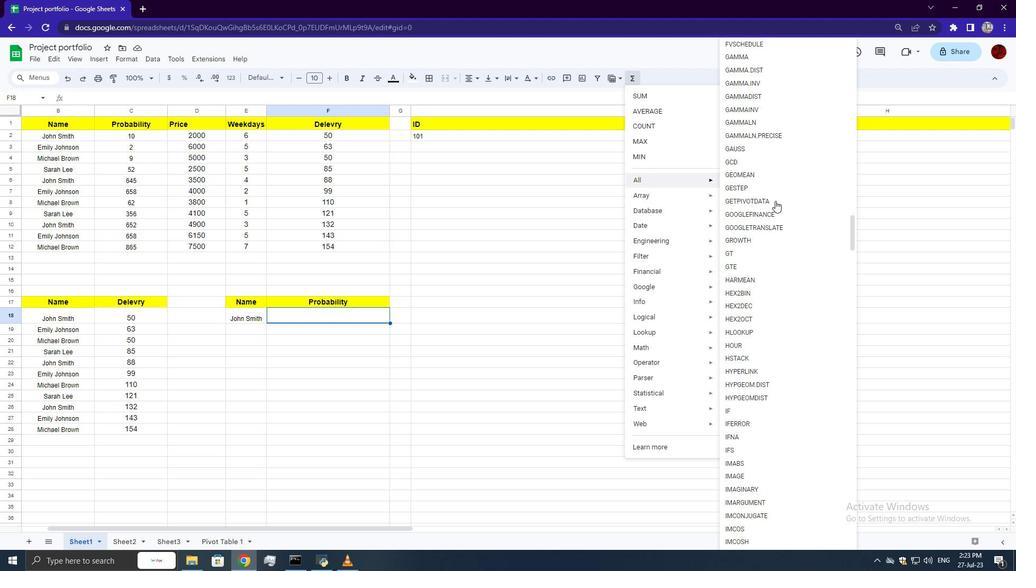 
Action: Mouse scrolled (775, 200) with delta (0, 0)
Screenshot: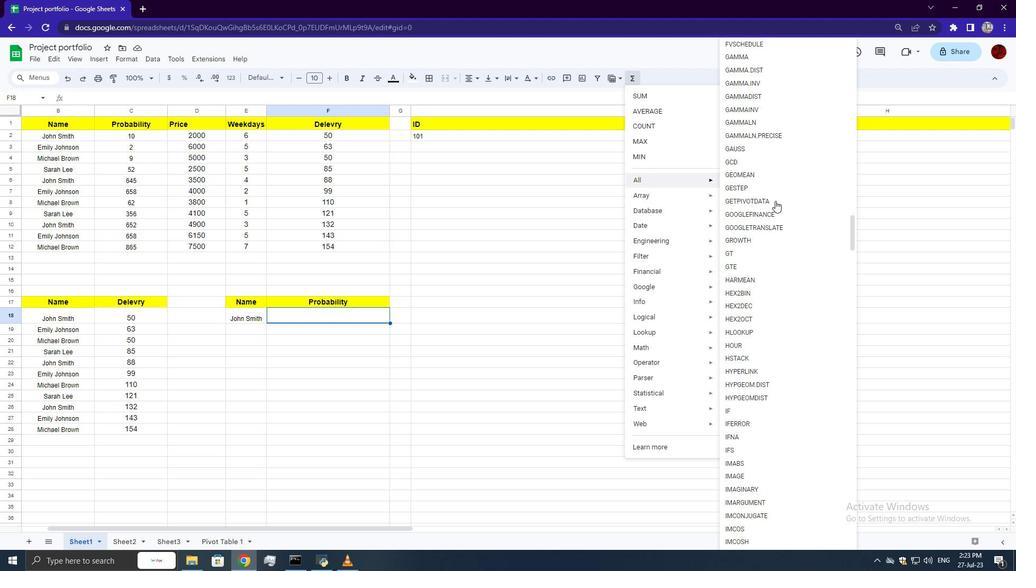 
Action: Mouse scrolled (775, 200) with delta (0, 0)
Screenshot: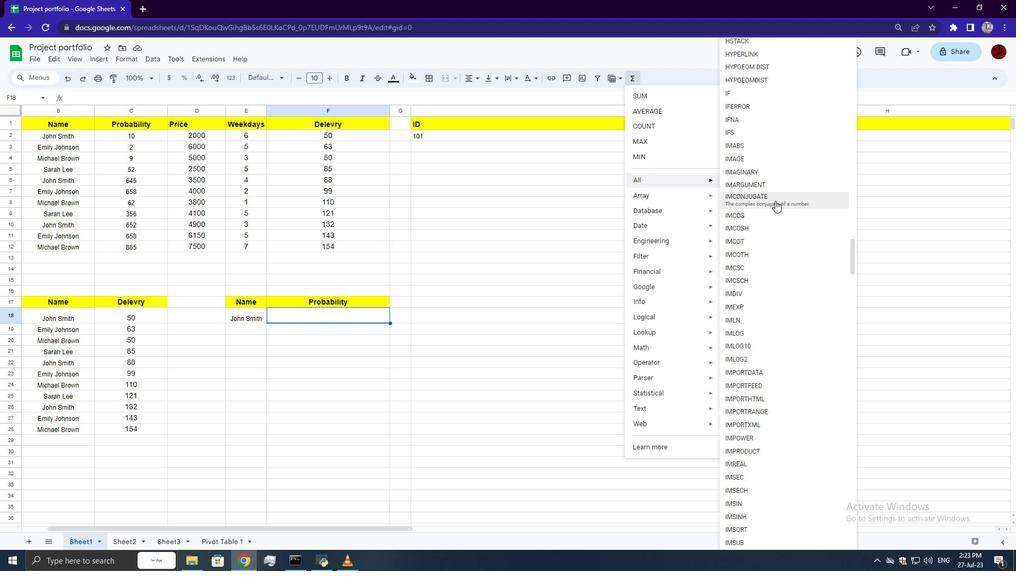 
Action: Mouse scrolled (775, 200) with delta (0, 0)
Screenshot: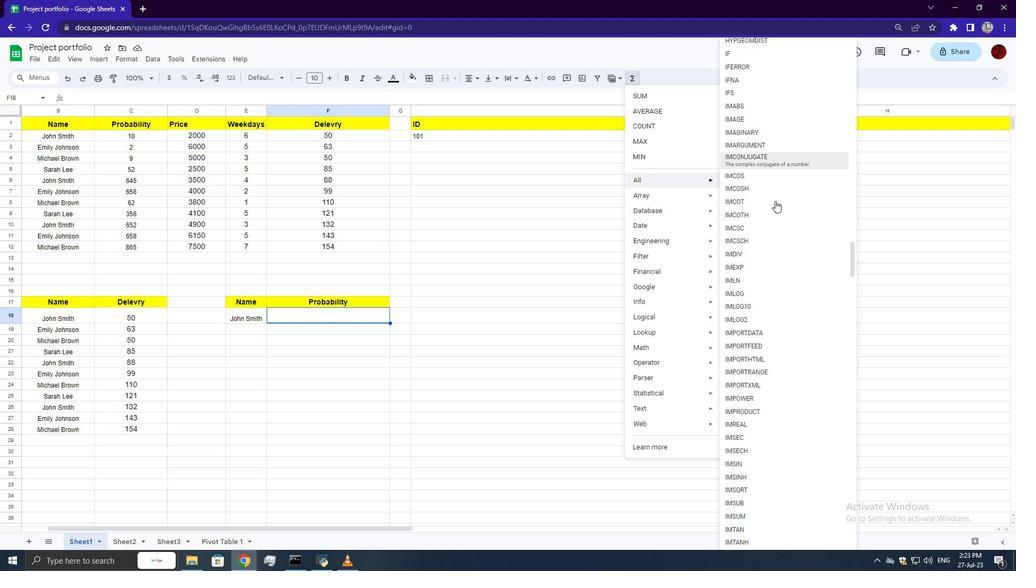 
Action: Mouse scrolled (775, 200) with delta (0, 0)
Screenshot: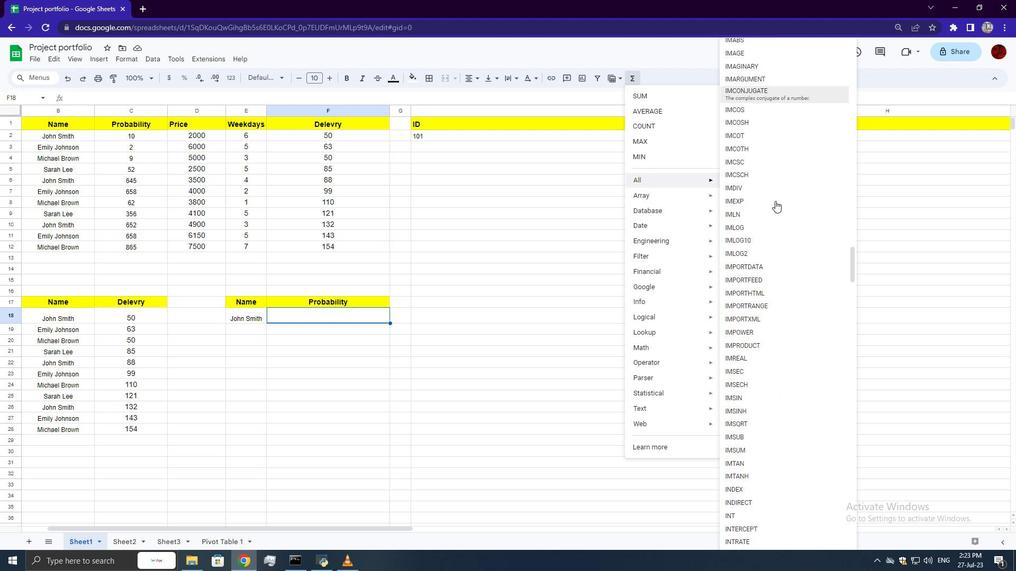 
Action: Mouse scrolled (775, 200) with delta (0, 0)
Screenshot: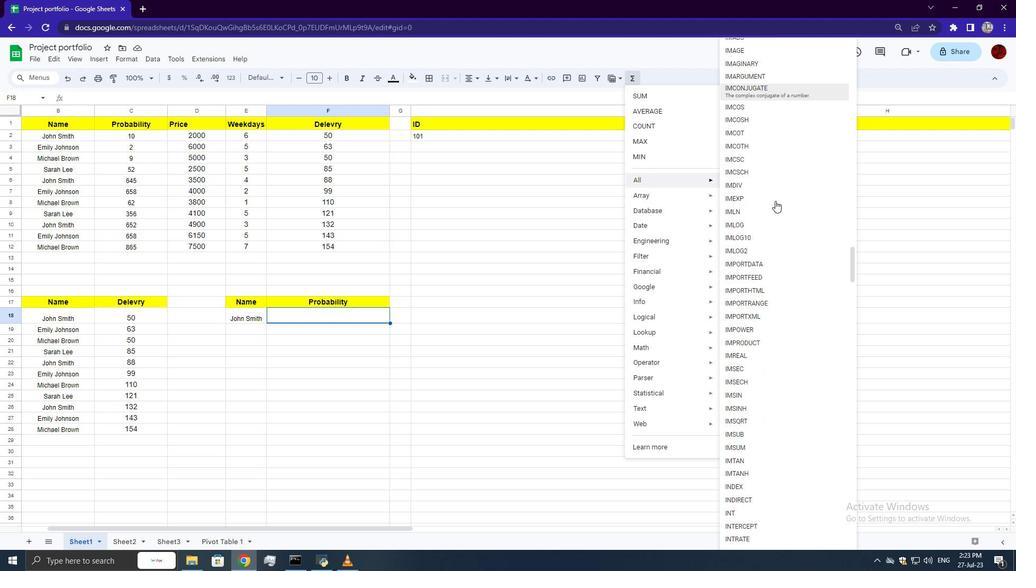 
Action: Mouse scrolled (775, 200) with delta (0, 0)
Screenshot: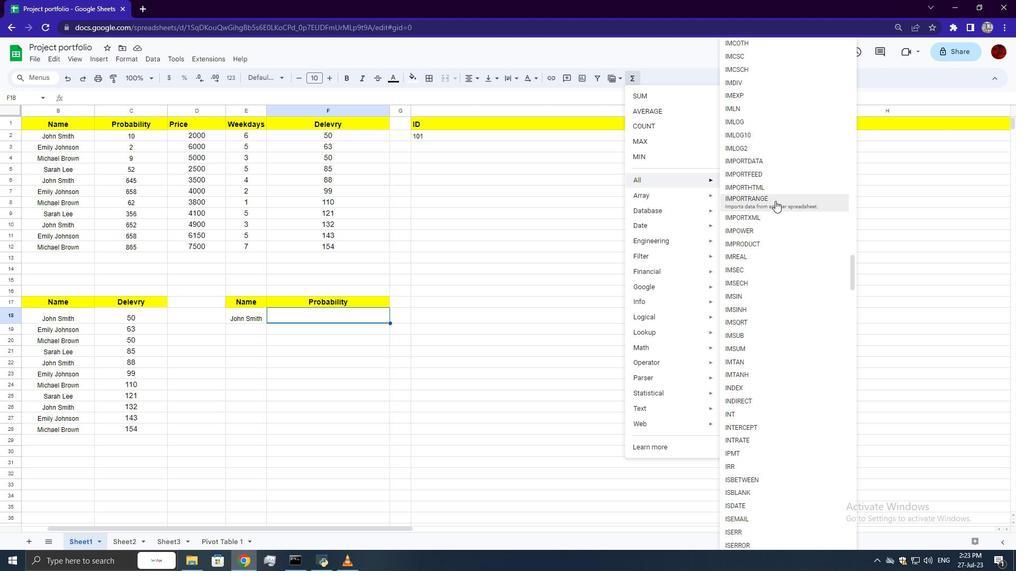 
Action: Mouse scrolled (775, 200) with delta (0, 0)
Screenshot: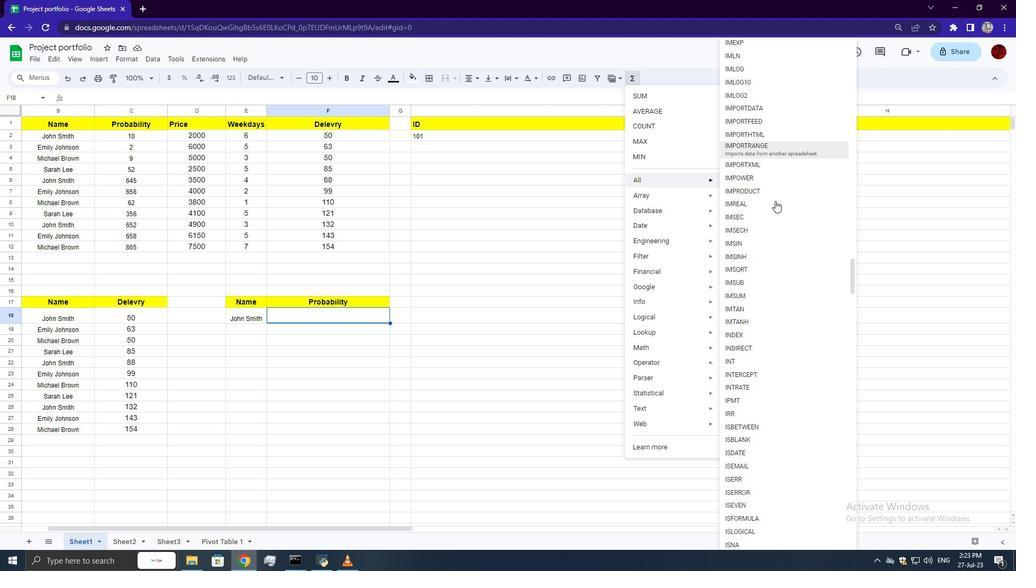 
Action: Mouse moved to (744, 332)
Screenshot: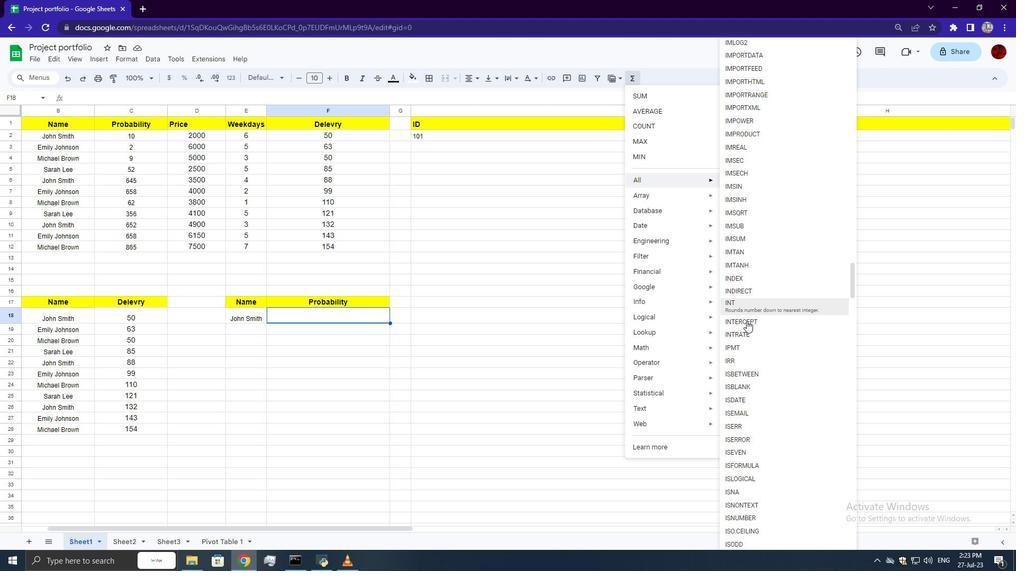 
Action: Mouse pressed left at (744, 332)
Screenshot: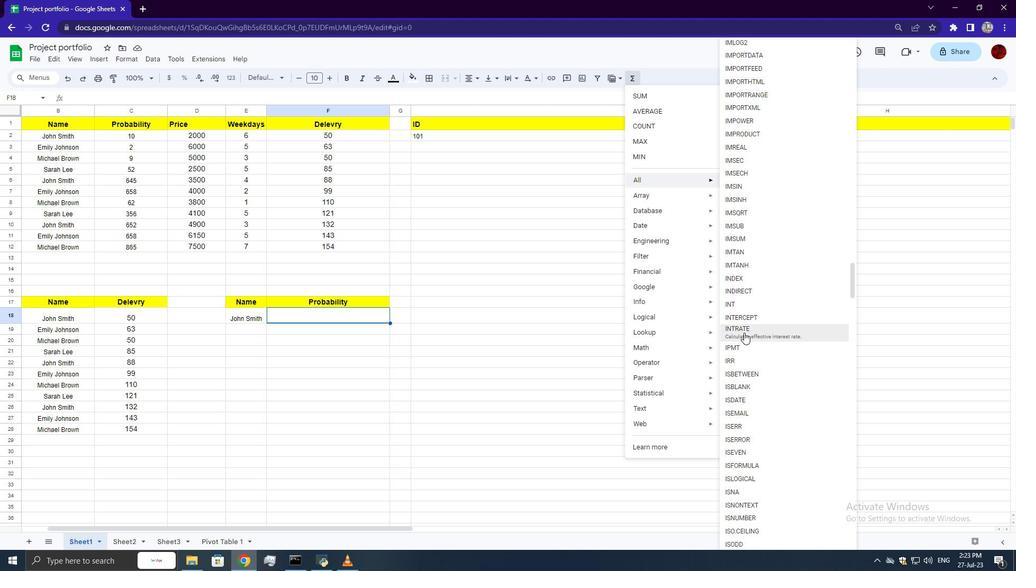 
Action: Key pressed <Key.shift_r><Key.shift_r><Key.shift_r><Key.shift_r><Key.shift_r><Key.shift_r><Key.shift_r><Key.shift_r><Key.shift_r><Key.shift_r><Key.shift_r><Key.shift_r><Key.shift_r><Key.shift_r><Key.shift_r><Key.shift_r>"1/2/2010<Key.shift_r><Key.shift_r><Key.shift_r><Key.shift_r><Key.shift_r><Key.shift_r><Key.shift_r><Key.shift_r><Key.shift_r><Key.shift_r><Key.shift_r><Key.shift_r><Key.shift_r><Key.shift_r><Key.shift_r><Key.shift_r><Key.shift_r><Key.shift_r><Key.shift_r>",<Key.space><Key.shift_r>"12/31/2019<Key.shift_r><Key.shift_r>",<Key.space>90,<Key.space>140,<Key.space>0<Key.enter>
Screenshot: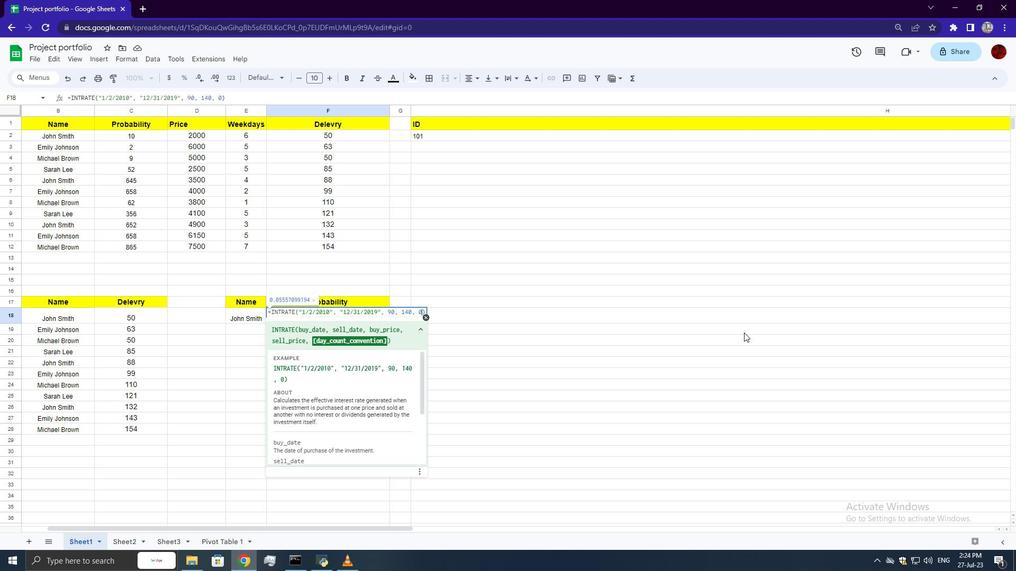 
